 Task: Research Airbnb properties in Ujjain, India from 12th  December, 2023 to 15th December, 2023 for 3 adults. Place can be entire room with 2 bedrooms having 3 beds and 1 bathroom. Property type can be flat. Amenities needed are: washing machine.
Action: Mouse moved to (566, 62)
Screenshot: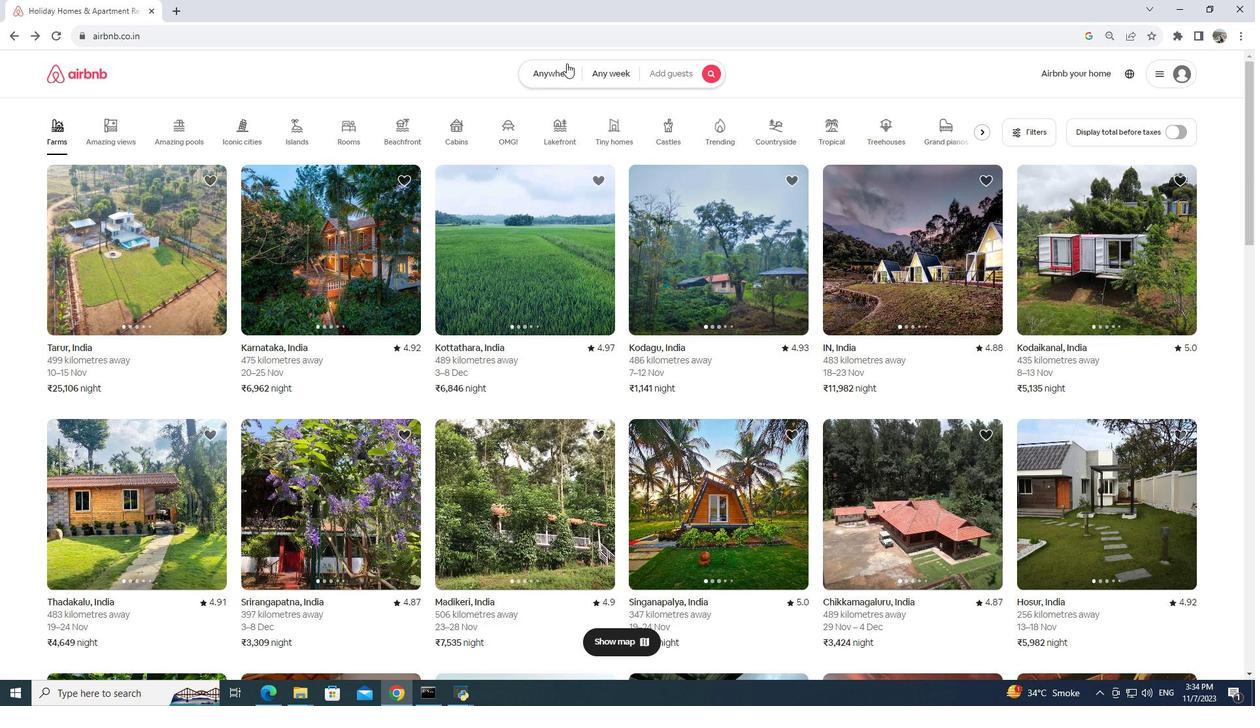 
Action: Mouse pressed left at (566, 62)
Screenshot: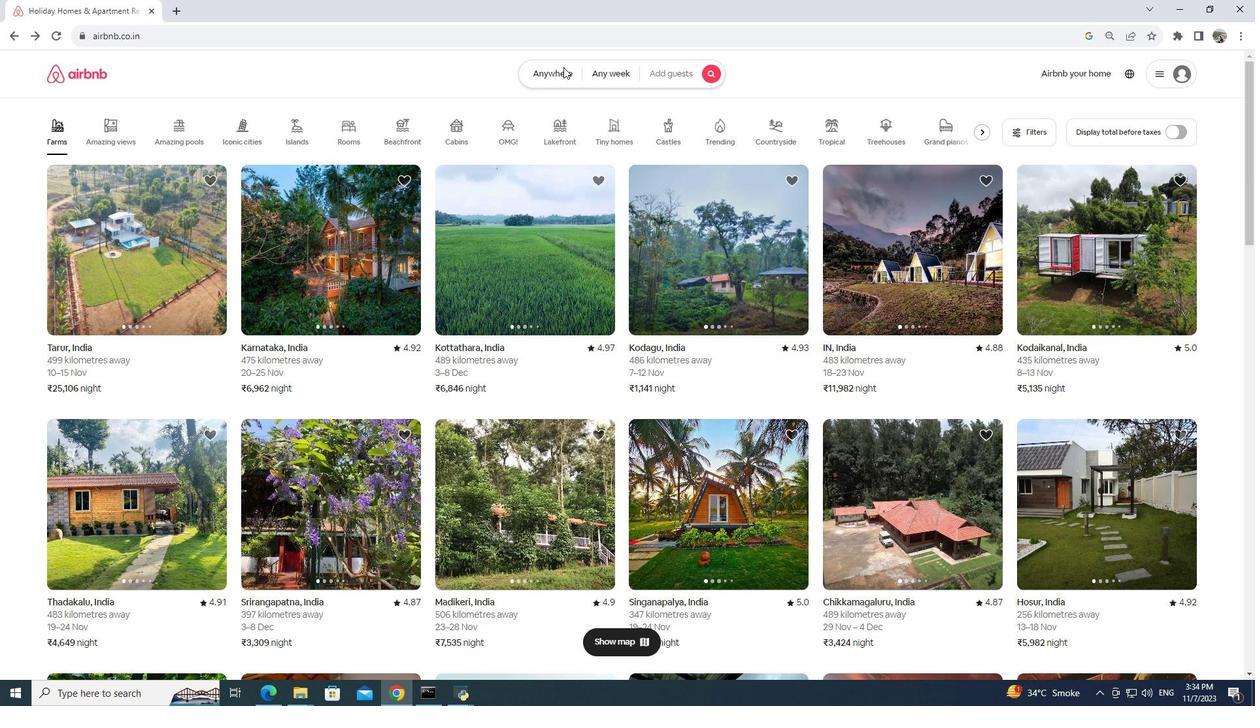 
Action: Mouse moved to (425, 124)
Screenshot: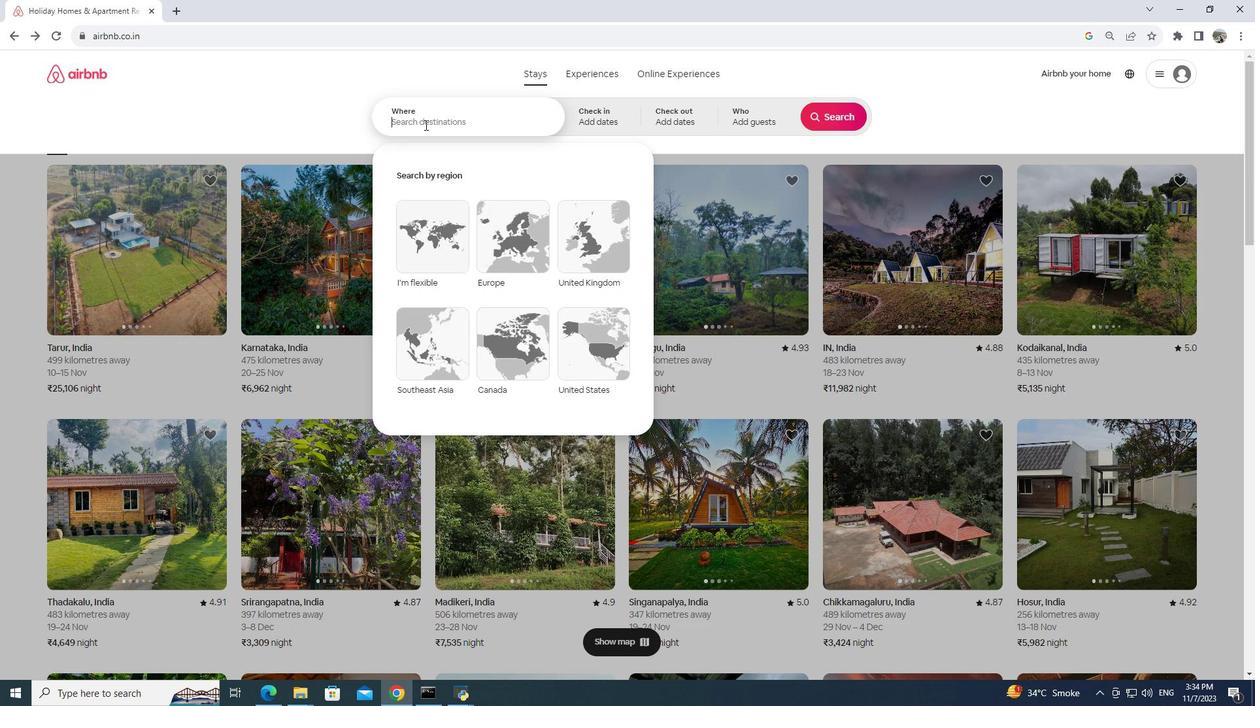 
Action: Mouse pressed left at (425, 124)
Screenshot: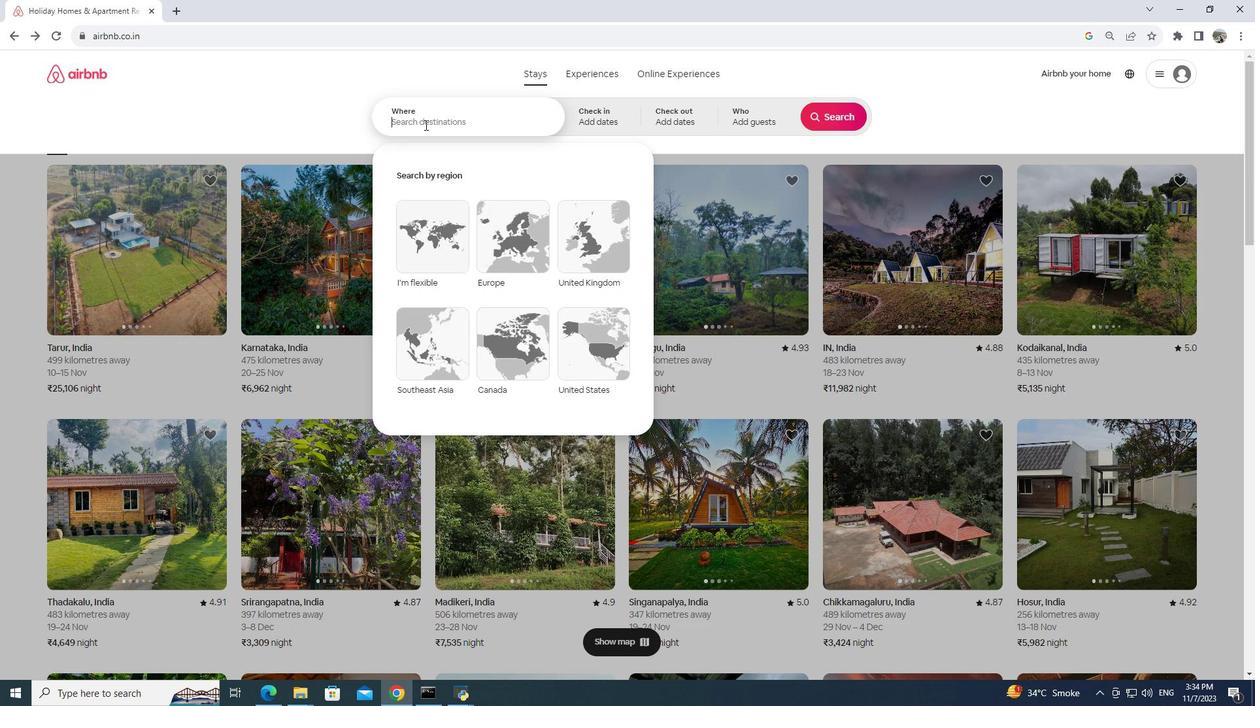 
Action: Key pressed ujjain,<Key.space>indian
Screenshot: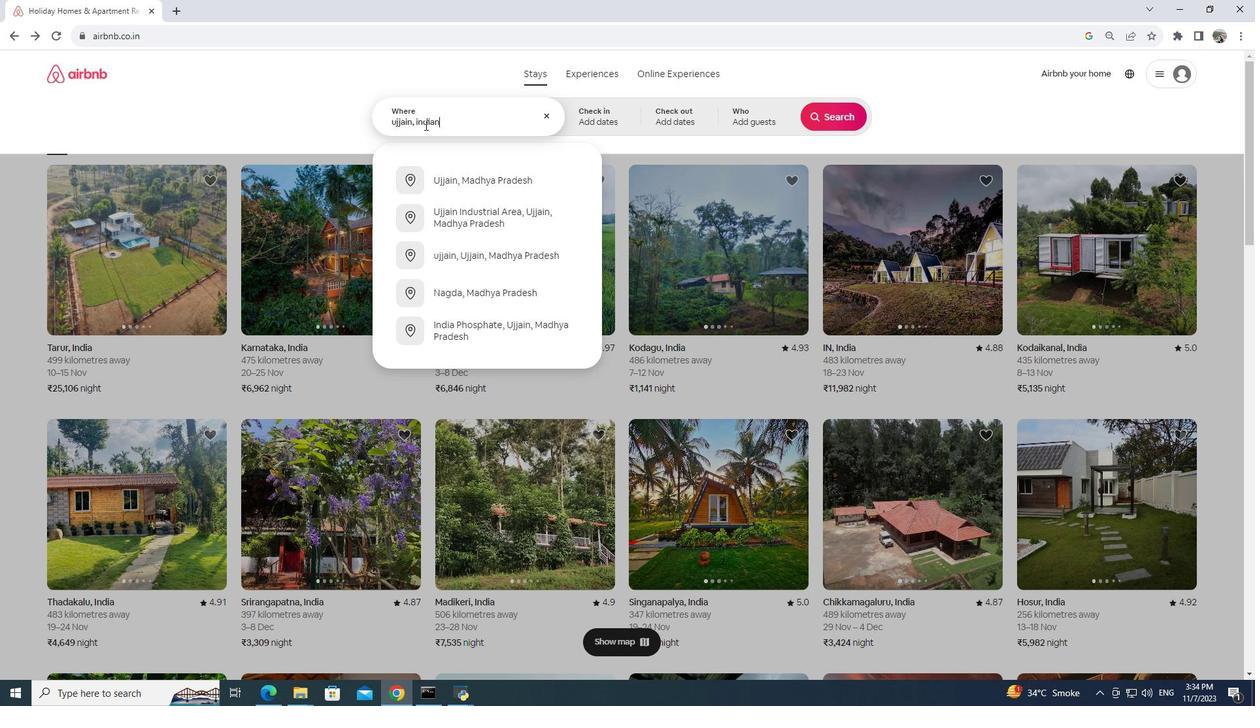 
Action: Mouse moved to (610, 129)
Screenshot: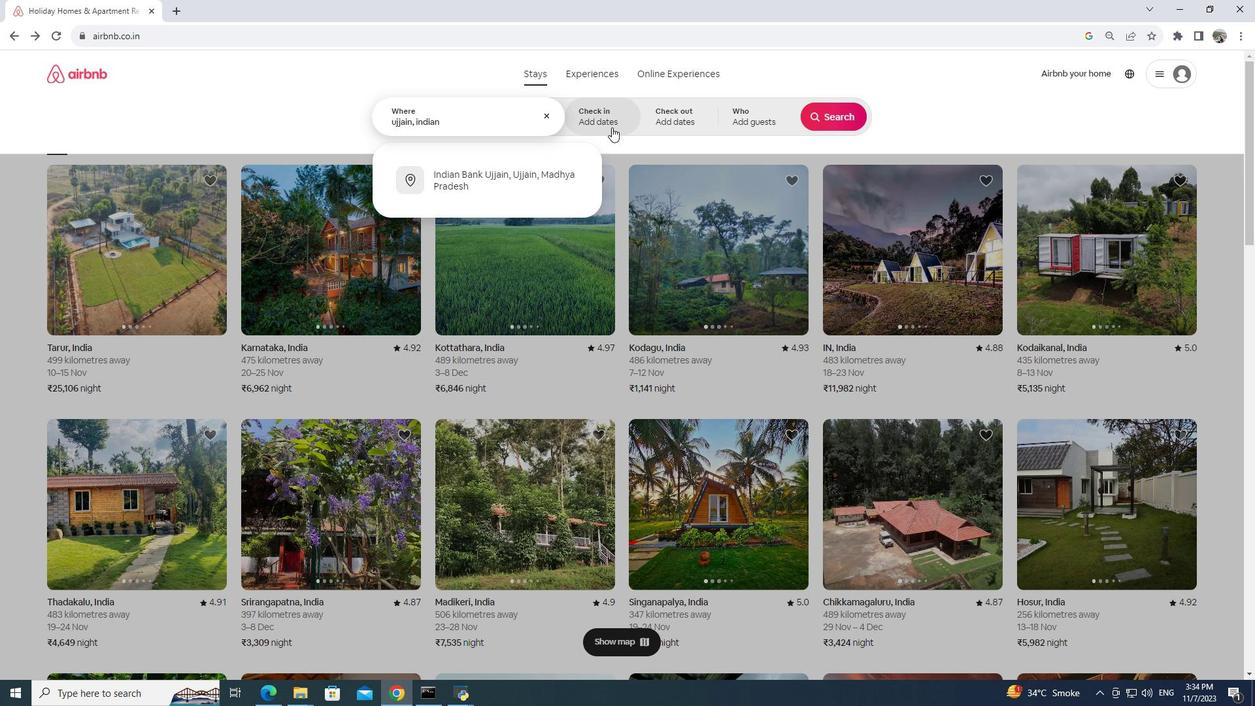 
Action: Mouse pressed left at (610, 129)
Screenshot: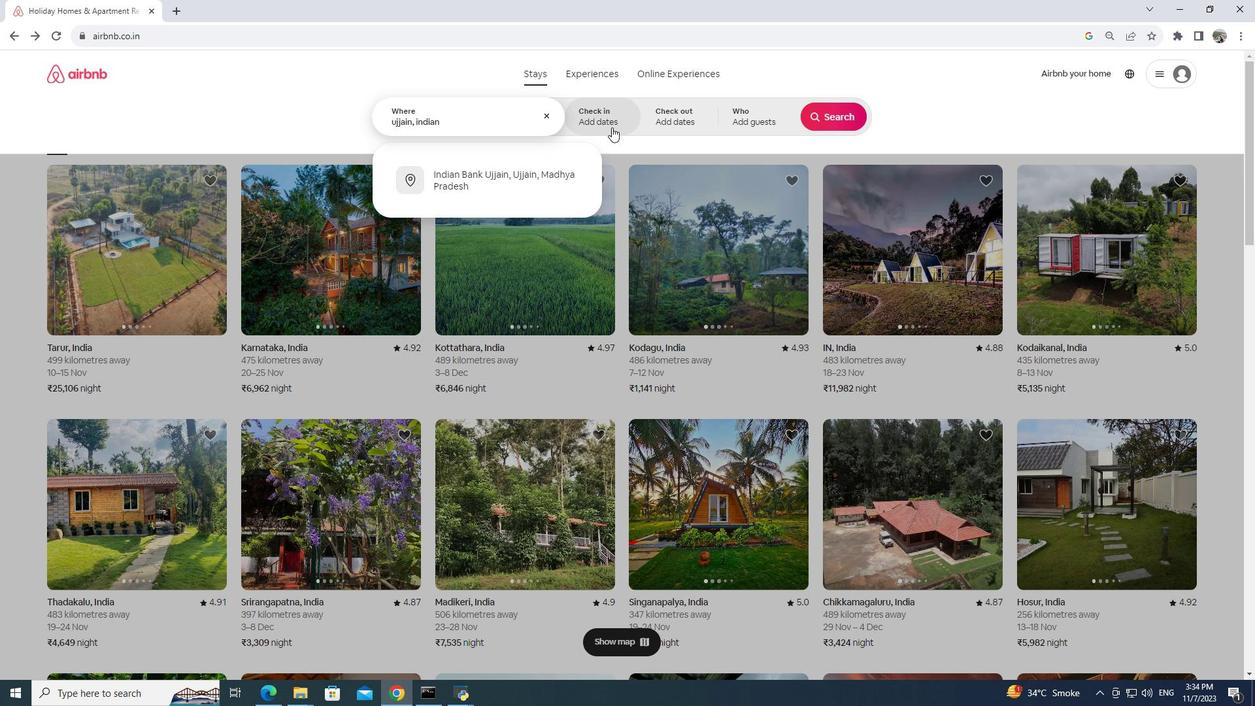 
Action: Mouse moved to (707, 320)
Screenshot: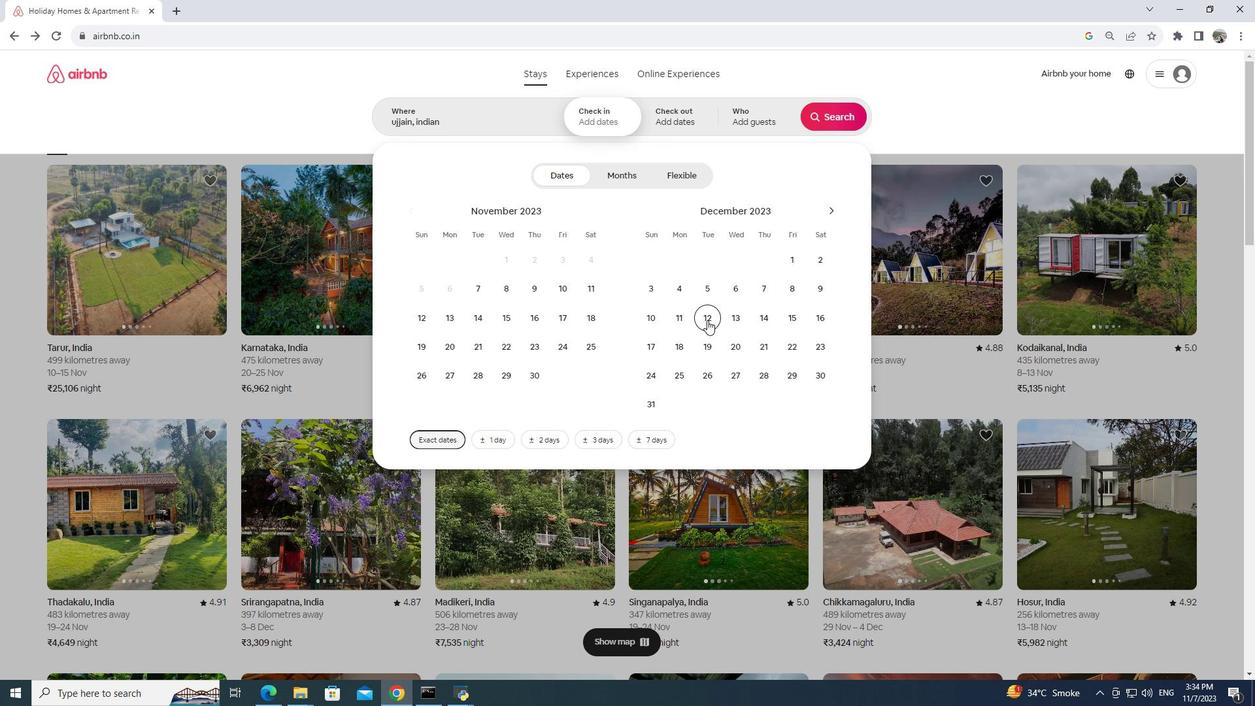 
Action: Mouse pressed left at (707, 320)
Screenshot: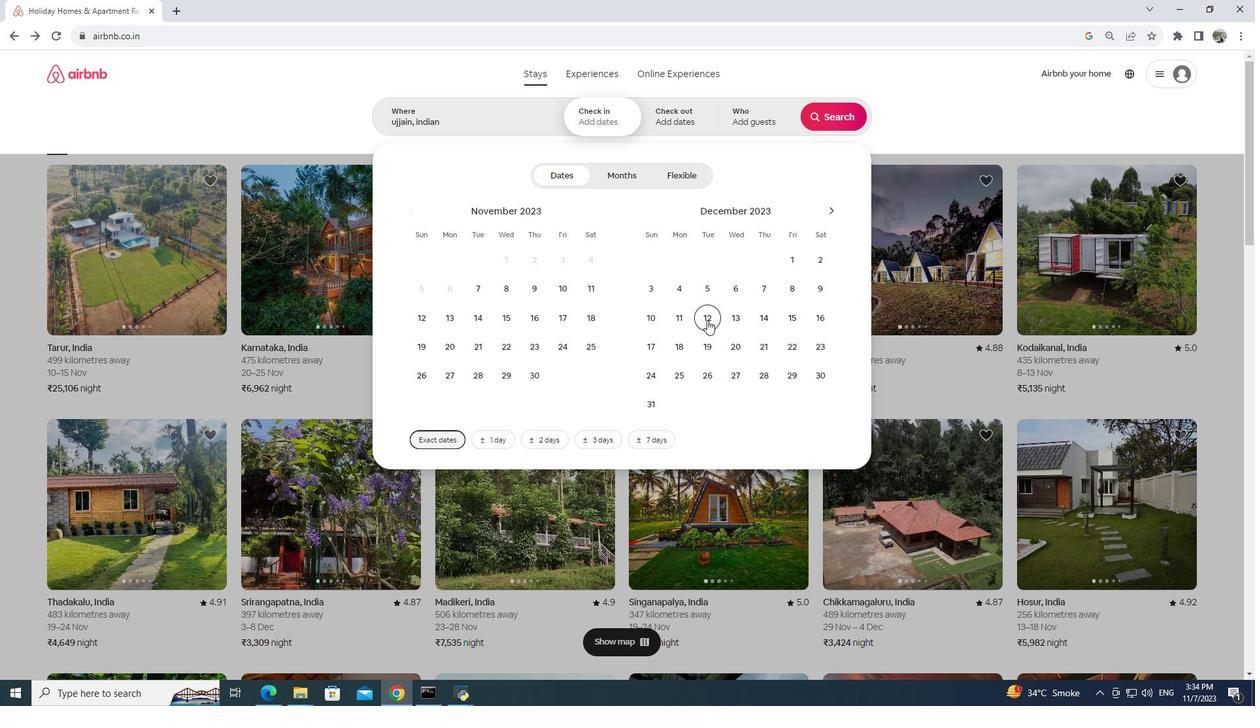 
Action: Mouse moved to (793, 315)
Screenshot: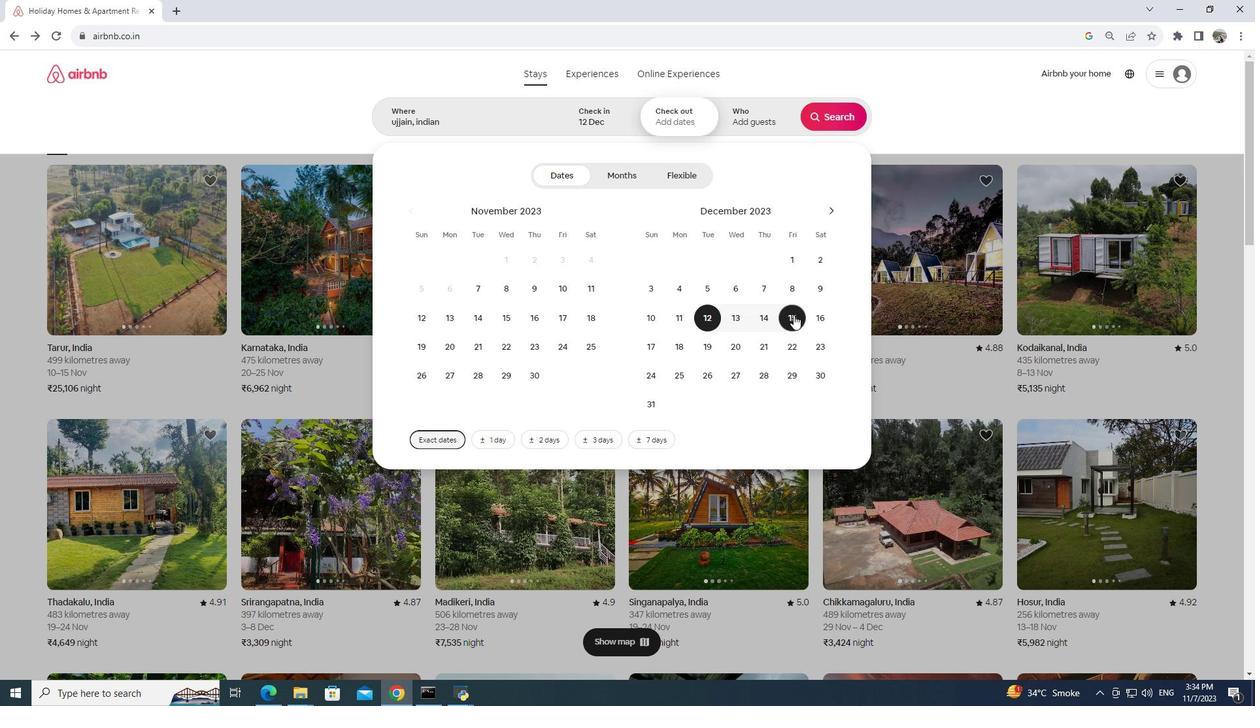 
Action: Mouse pressed left at (793, 315)
Screenshot: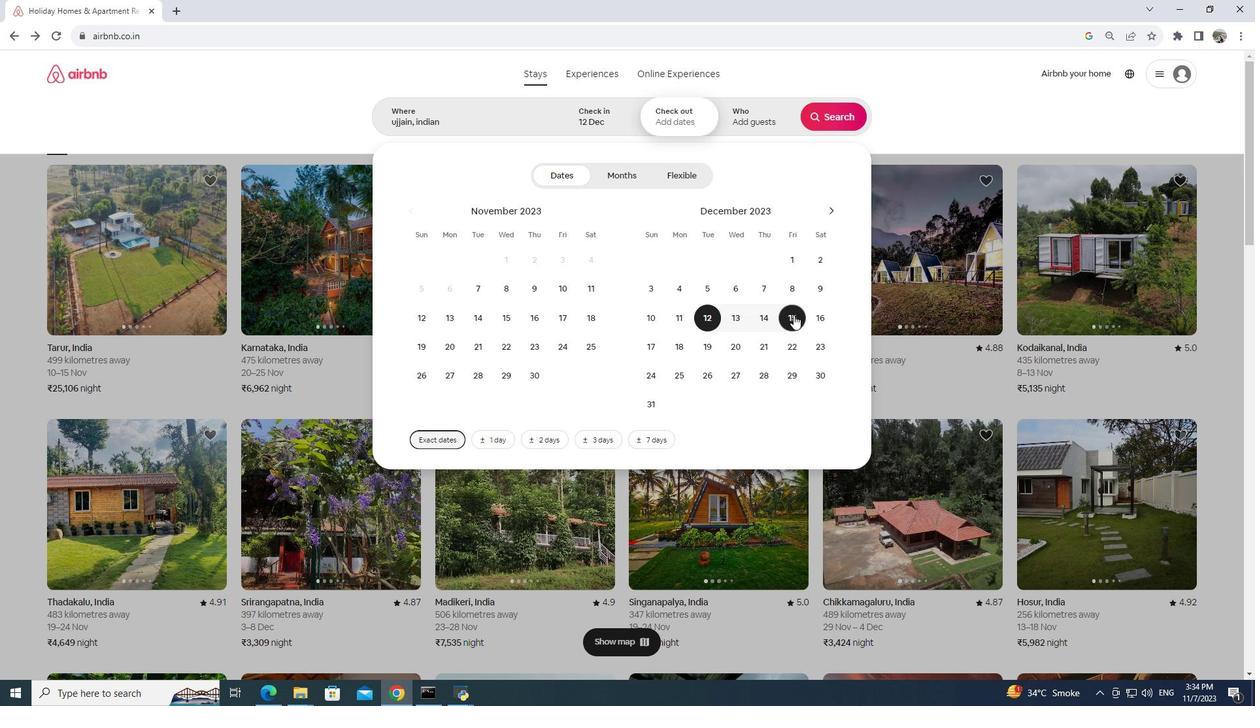 
Action: Mouse moved to (765, 116)
Screenshot: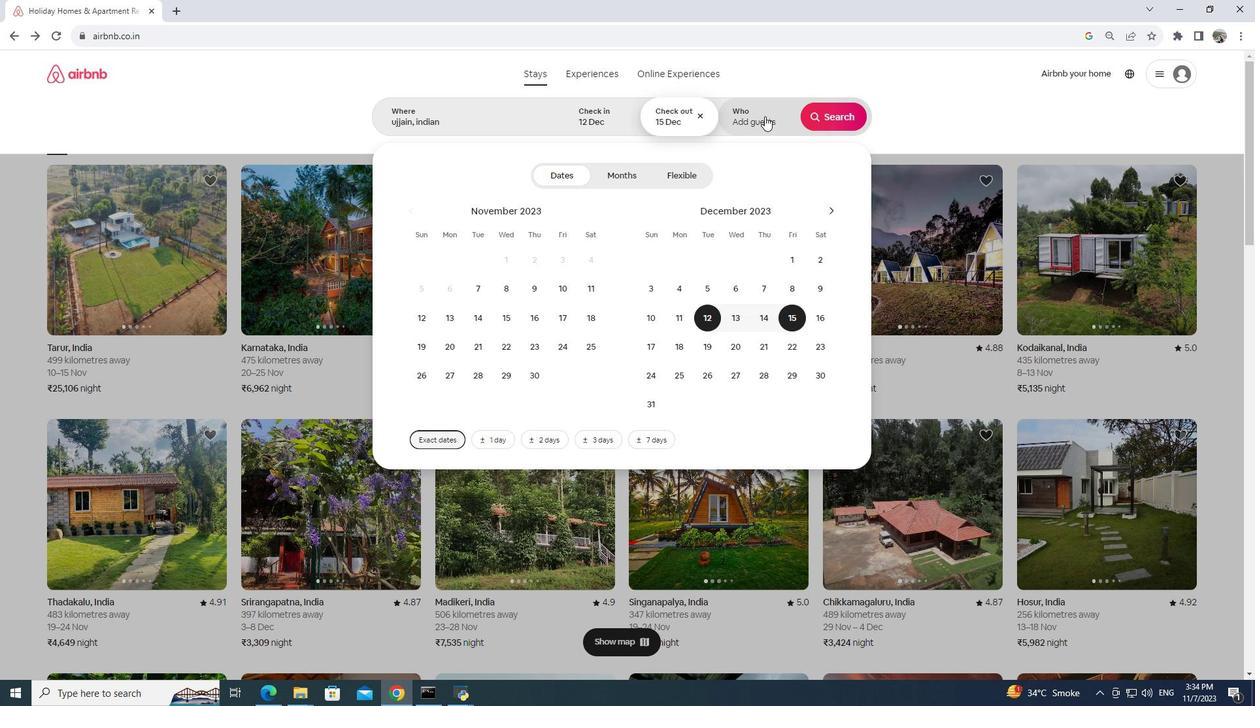 
Action: Mouse pressed left at (765, 116)
Screenshot: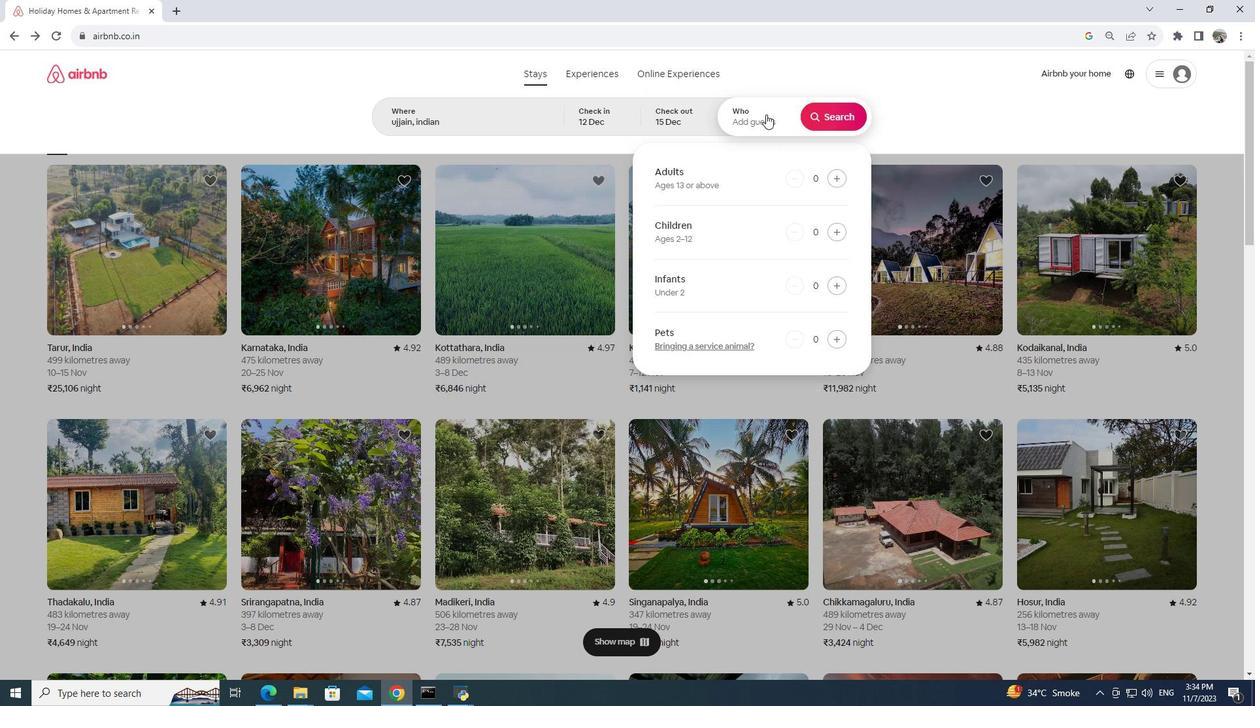
Action: Mouse moved to (839, 179)
Screenshot: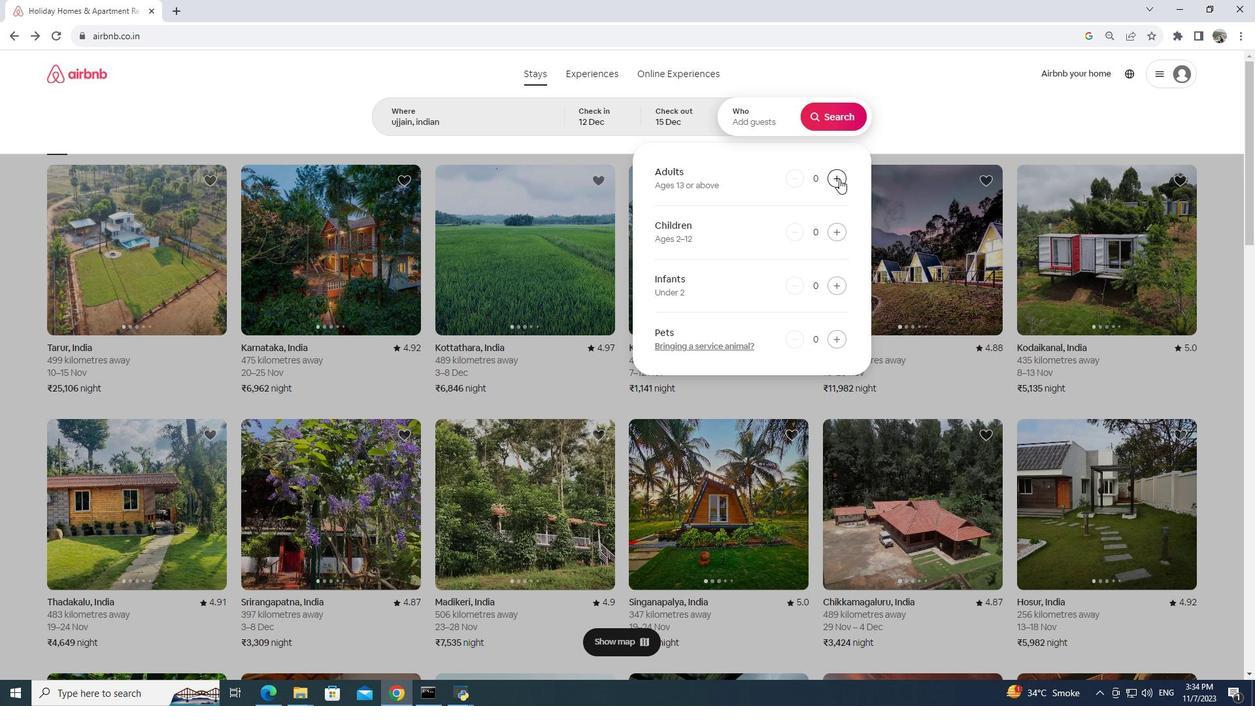 
Action: Mouse pressed left at (839, 179)
Screenshot: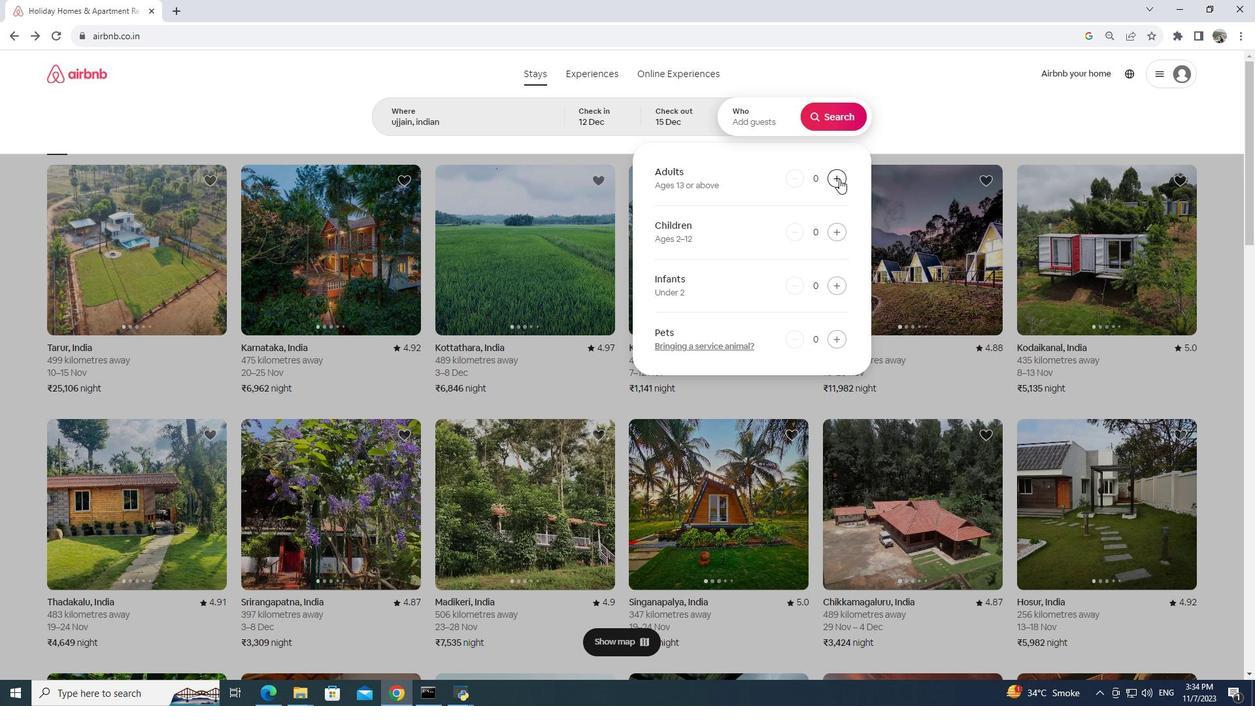 
Action: Mouse pressed left at (839, 179)
Screenshot: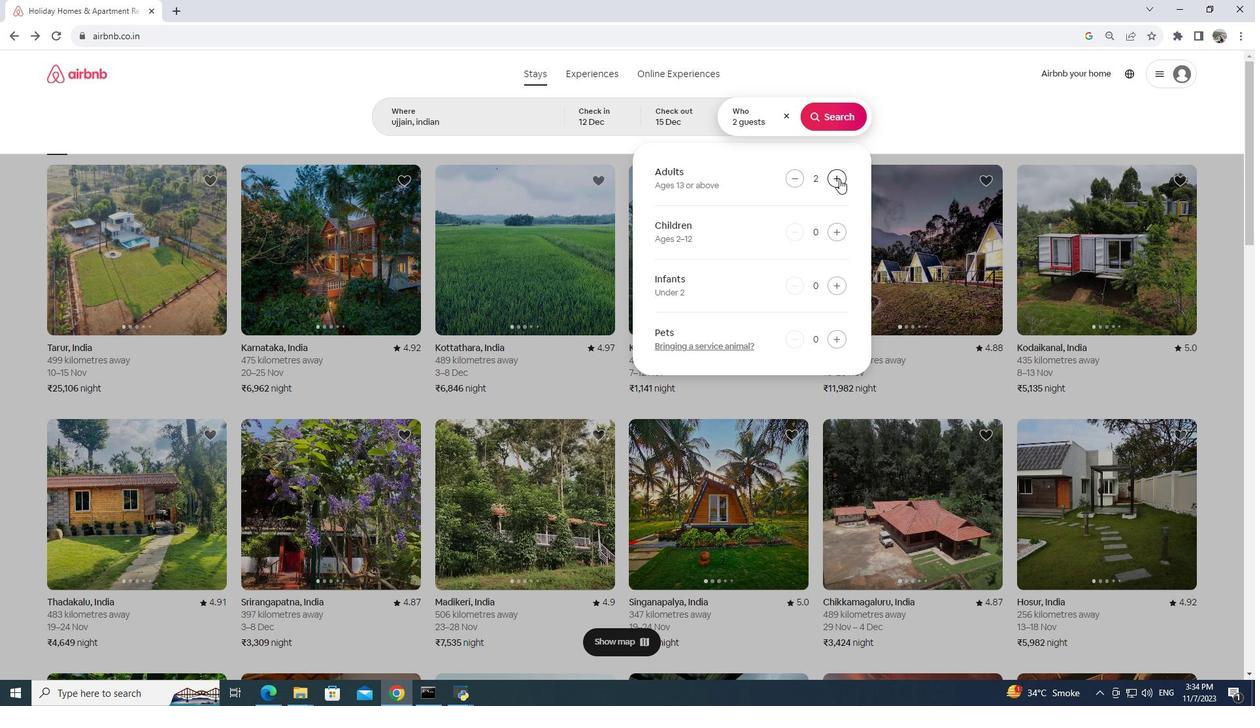 
Action: Mouse pressed left at (839, 179)
Screenshot: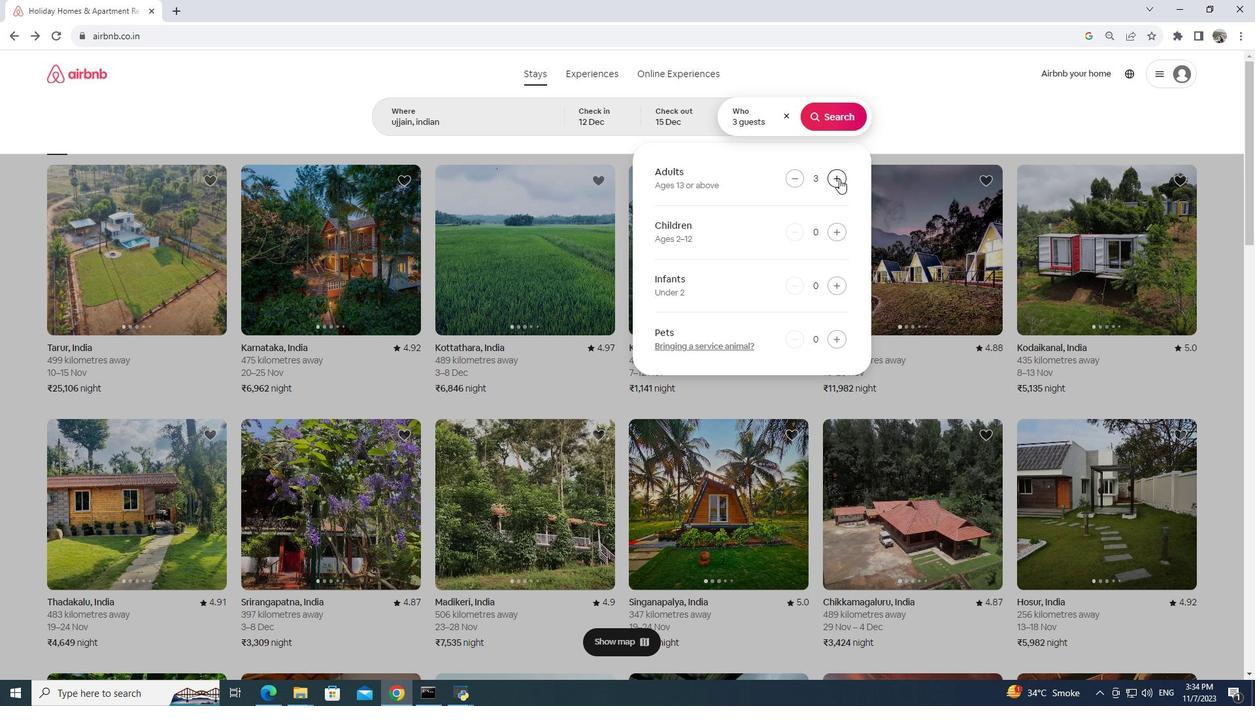 
Action: Mouse moved to (826, 102)
Screenshot: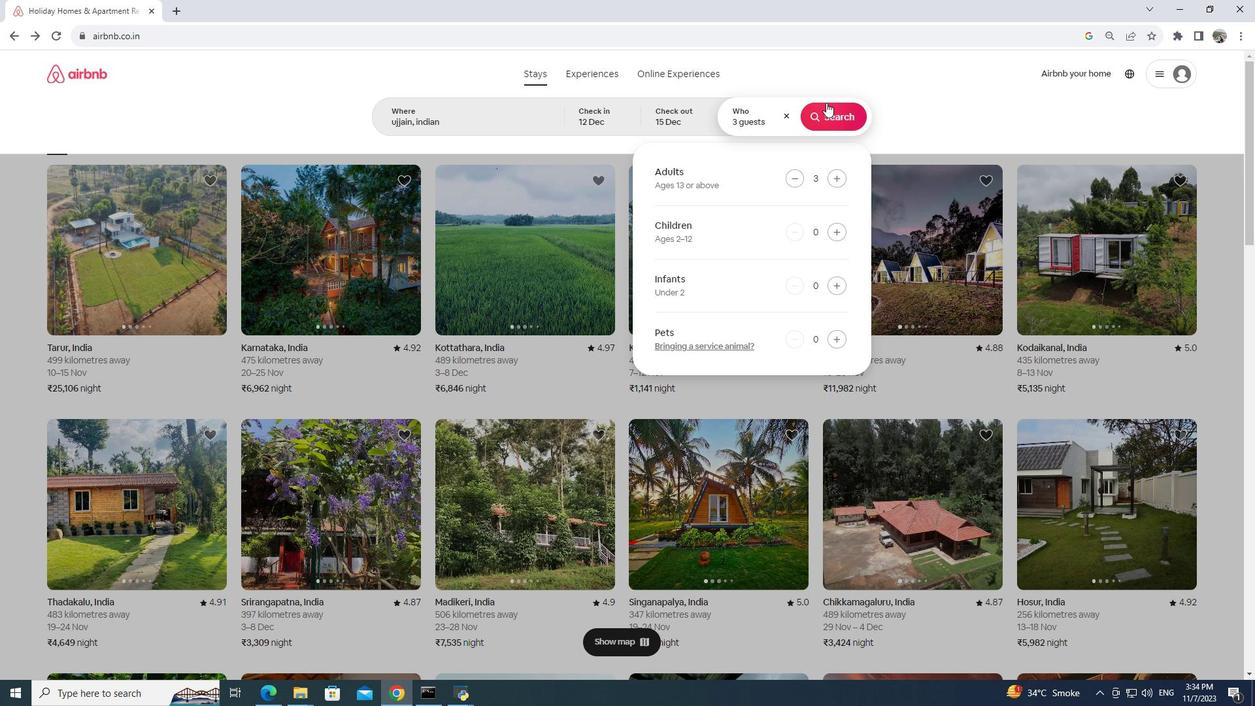
Action: Mouse pressed left at (826, 102)
Screenshot: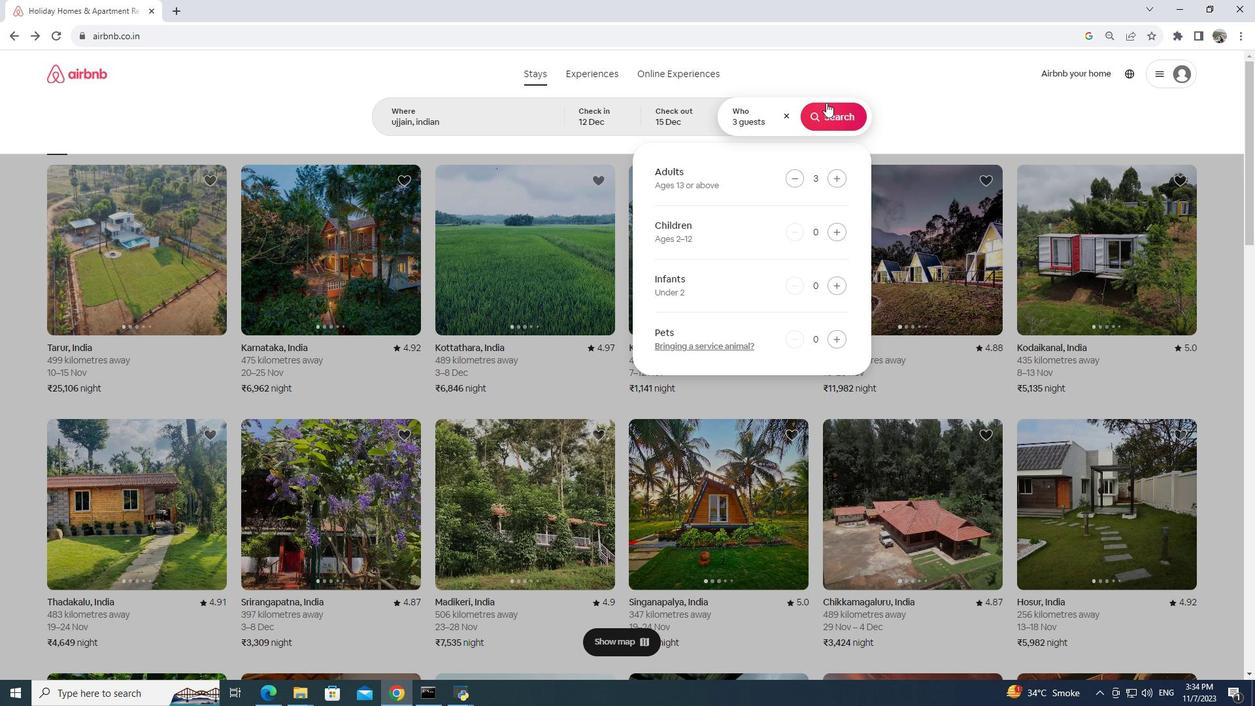 
Action: Mouse moved to (1075, 120)
Screenshot: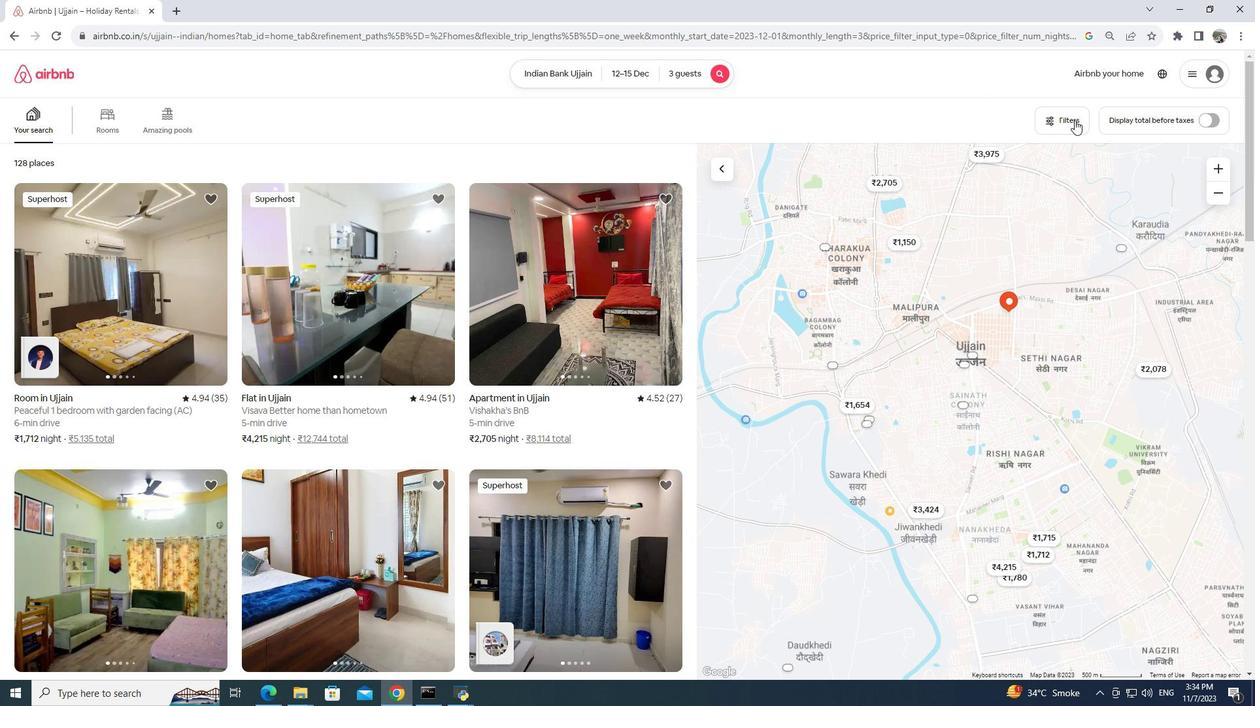 
Action: Mouse pressed left at (1075, 120)
Screenshot: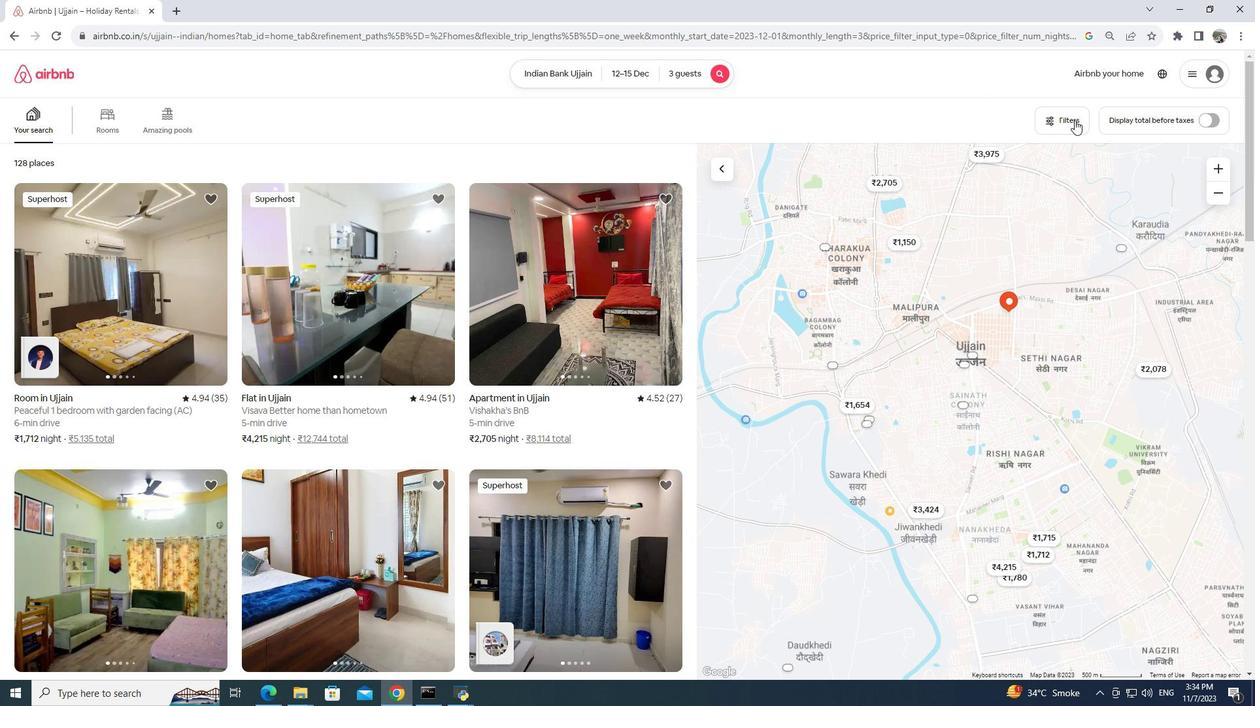 
Action: Mouse moved to (525, 494)
Screenshot: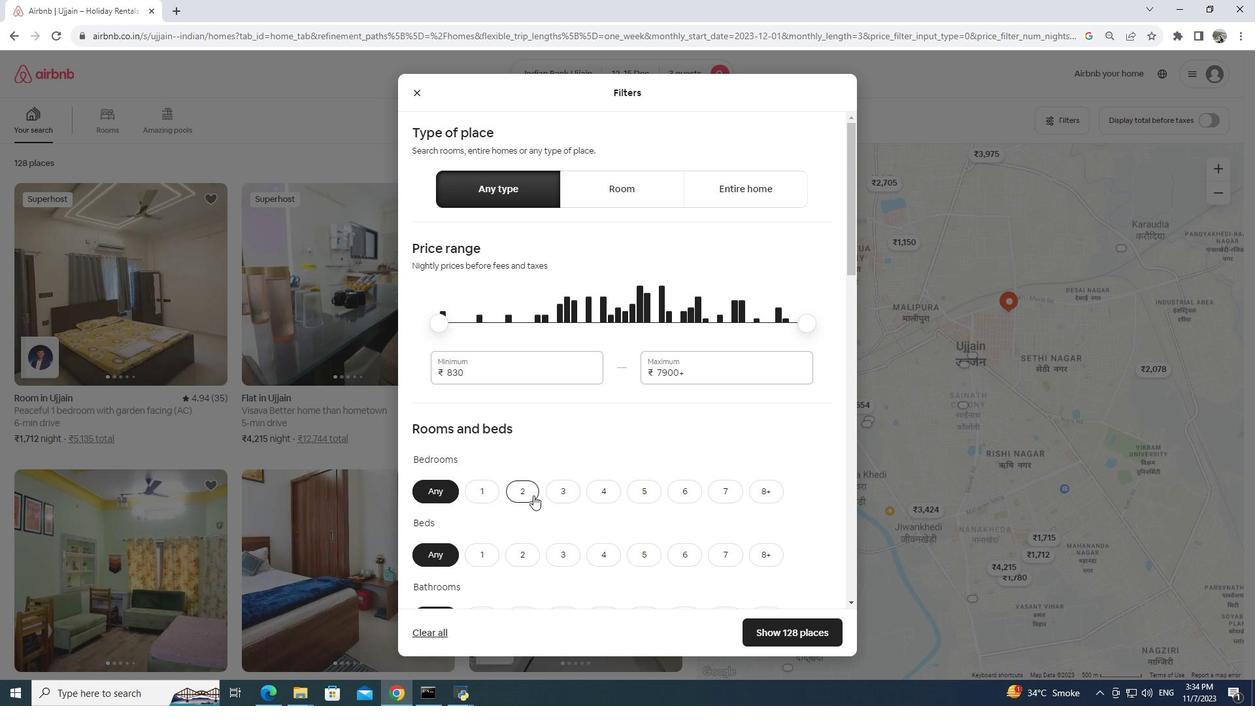 
Action: Mouse pressed left at (525, 494)
Screenshot: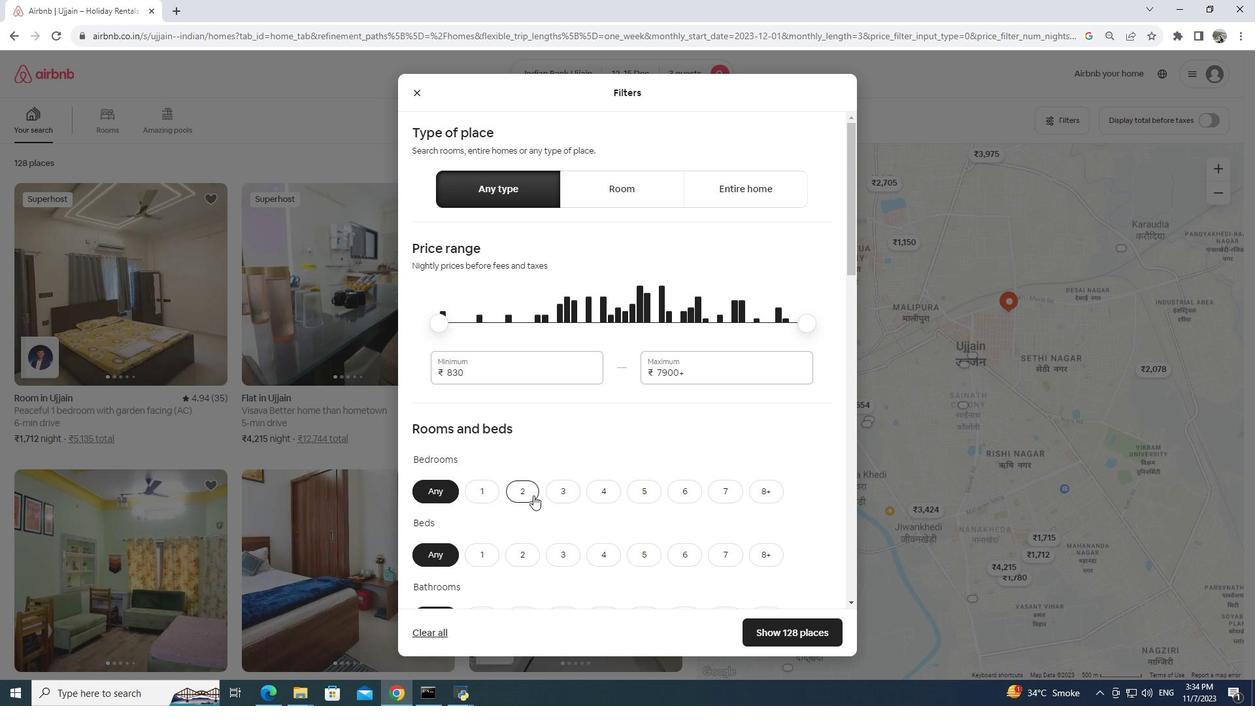 
Action: Mouse moved to (568, 557)
Screenshot: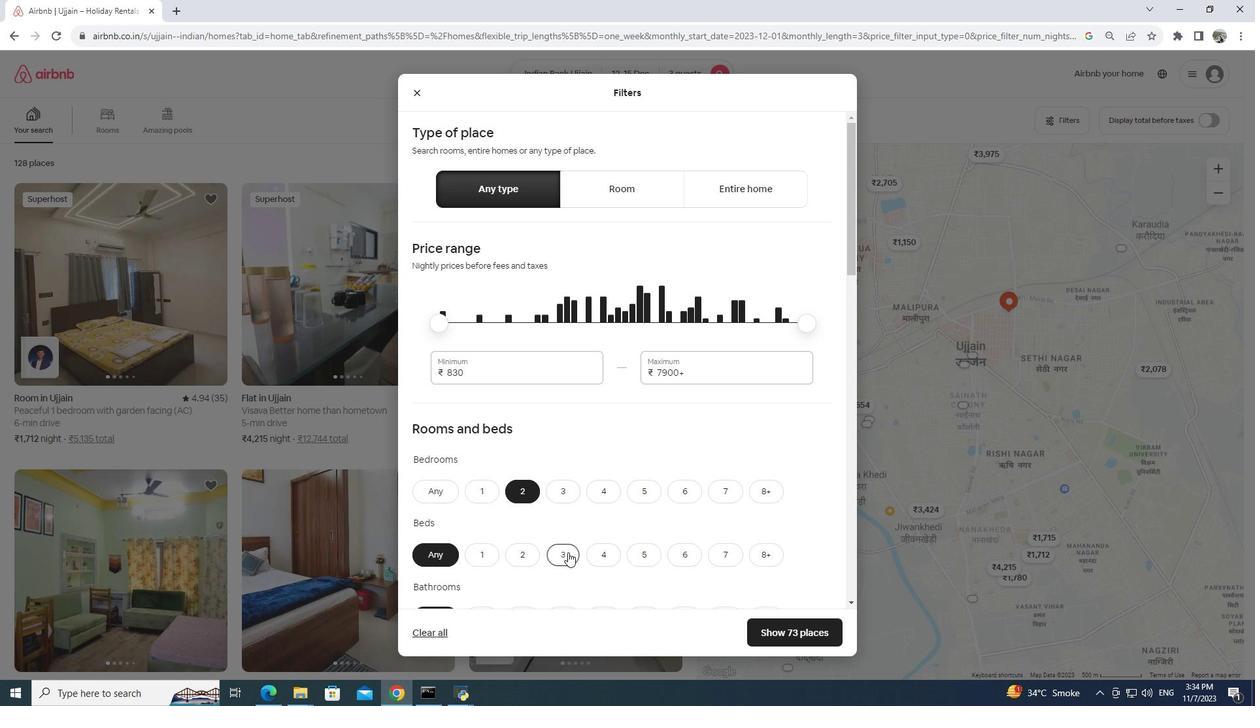 
Action: Mouse pressed left at (568, 557)
Screenshot: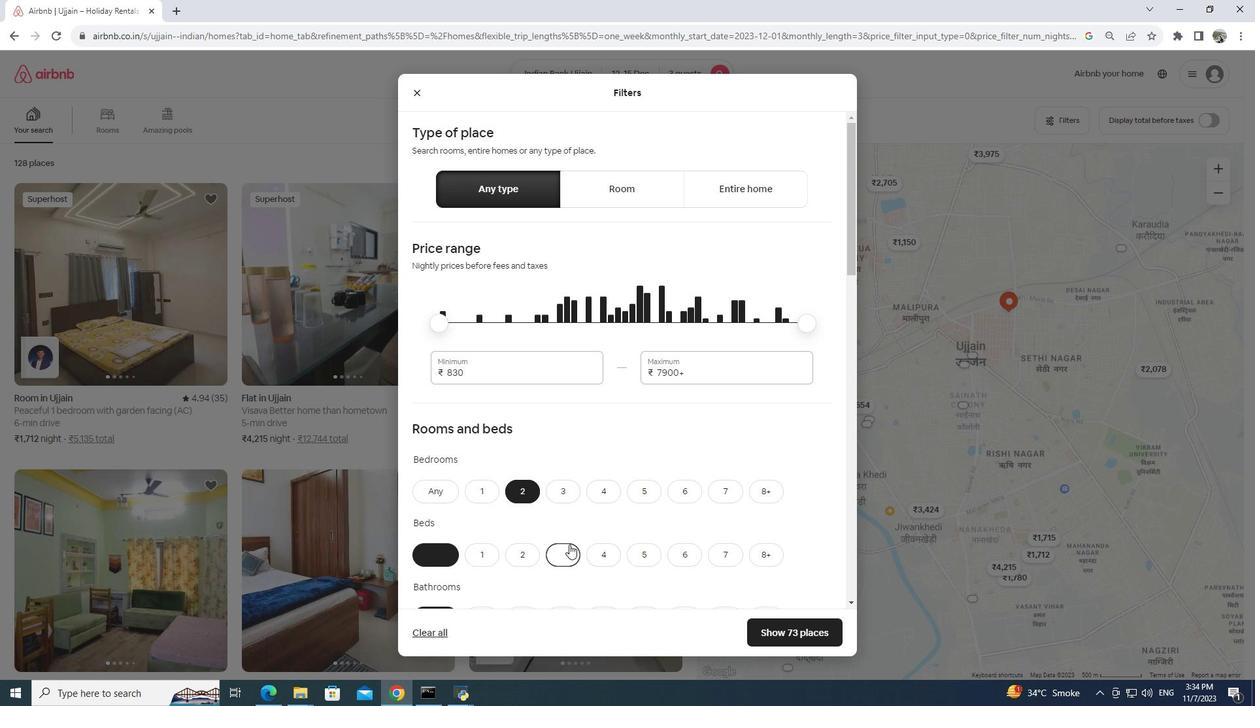 
Action: Mouse moved to (590, 487)
Screenshot: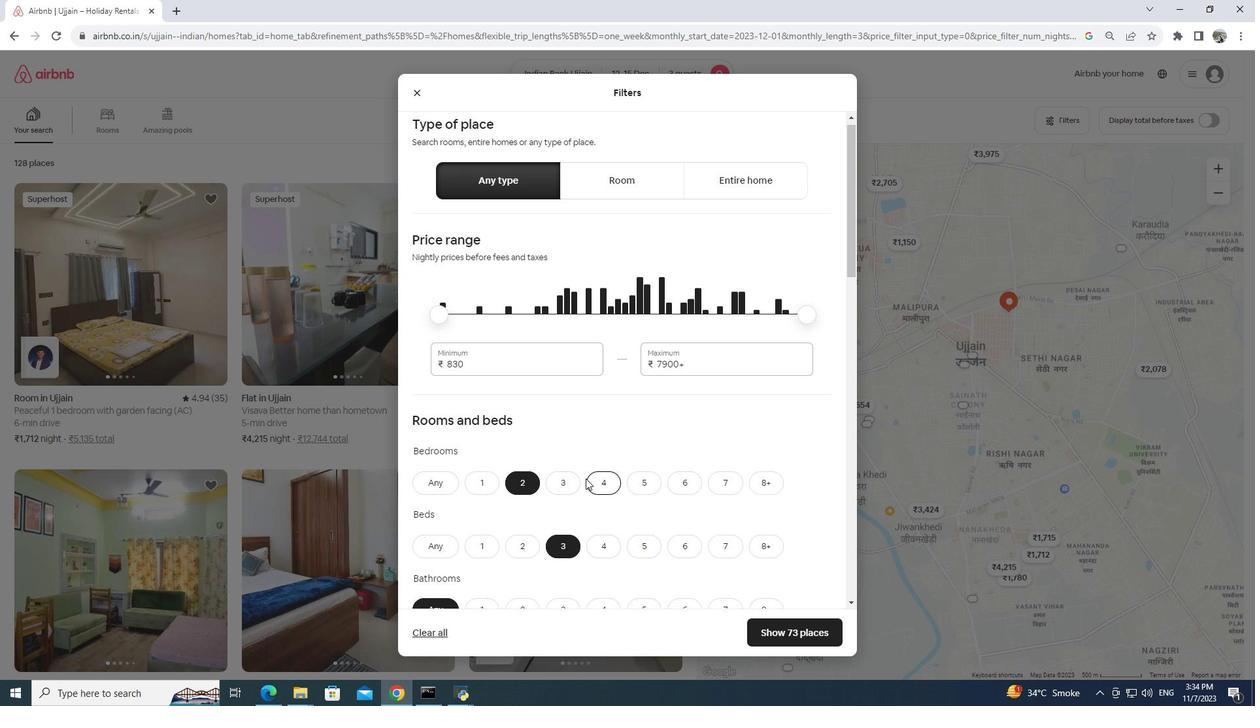 
Action: Mouse scrolled (590, 486) with delta (0, 0)
Screenshot: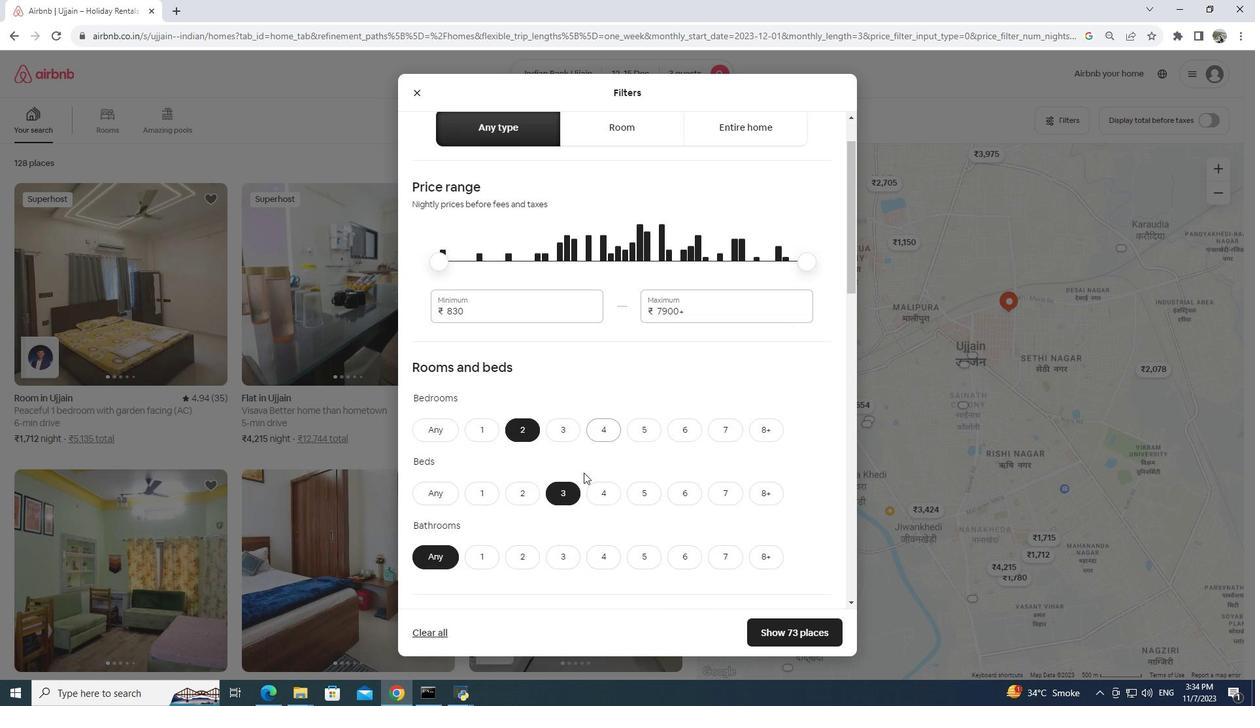 
Action: Mouse moved to (590, 487)
Screenshot: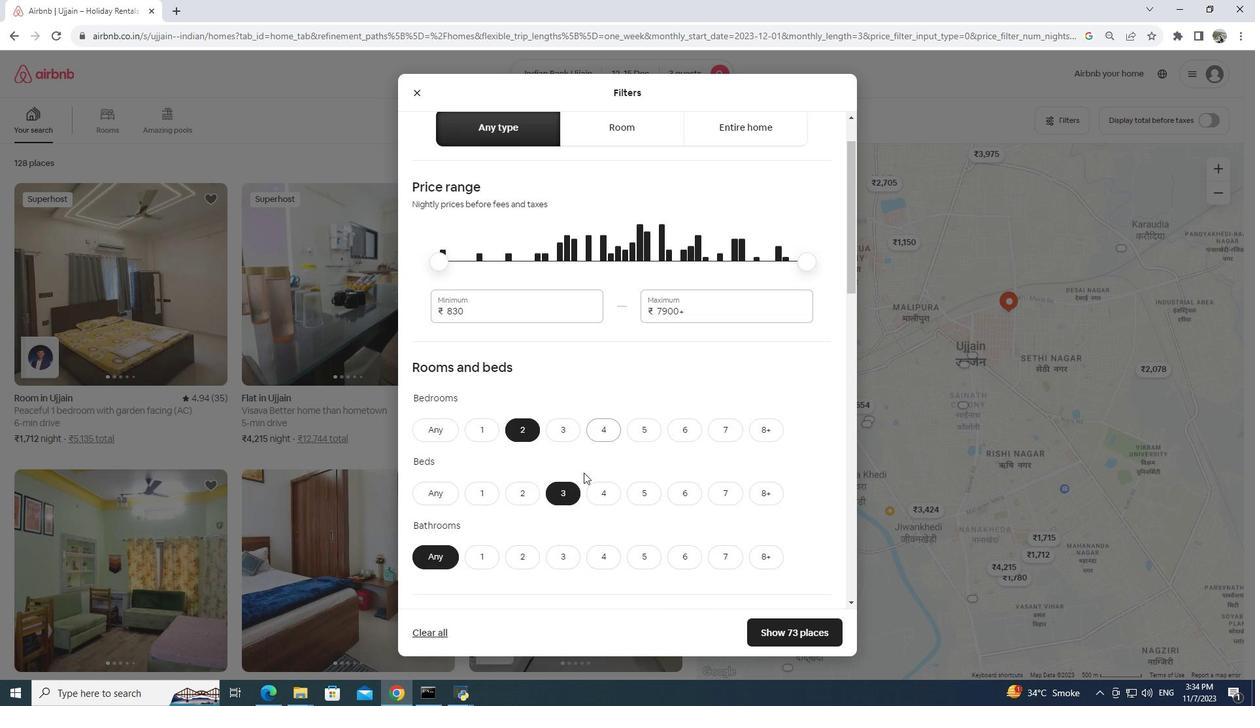 
Action: Mouse scrolled (590, 486) with delta (0, 0)
Screenshot: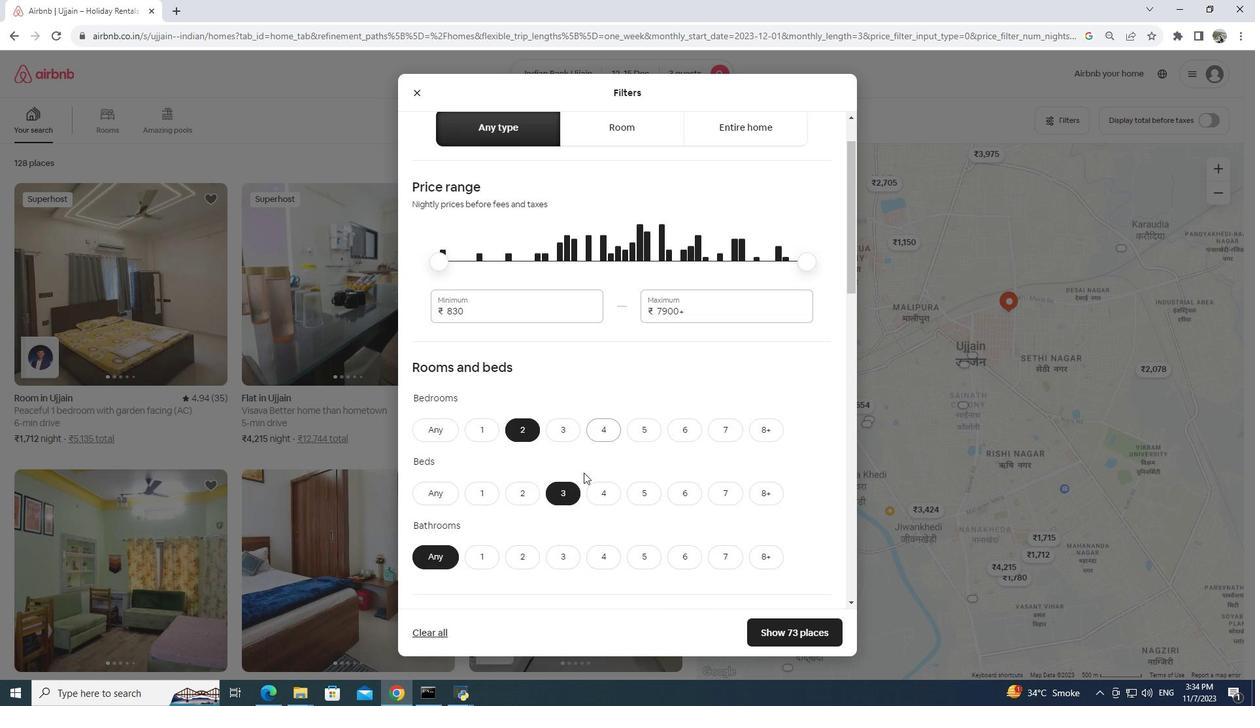 
Action: Mouse moved to (483, 481)
Screenshot: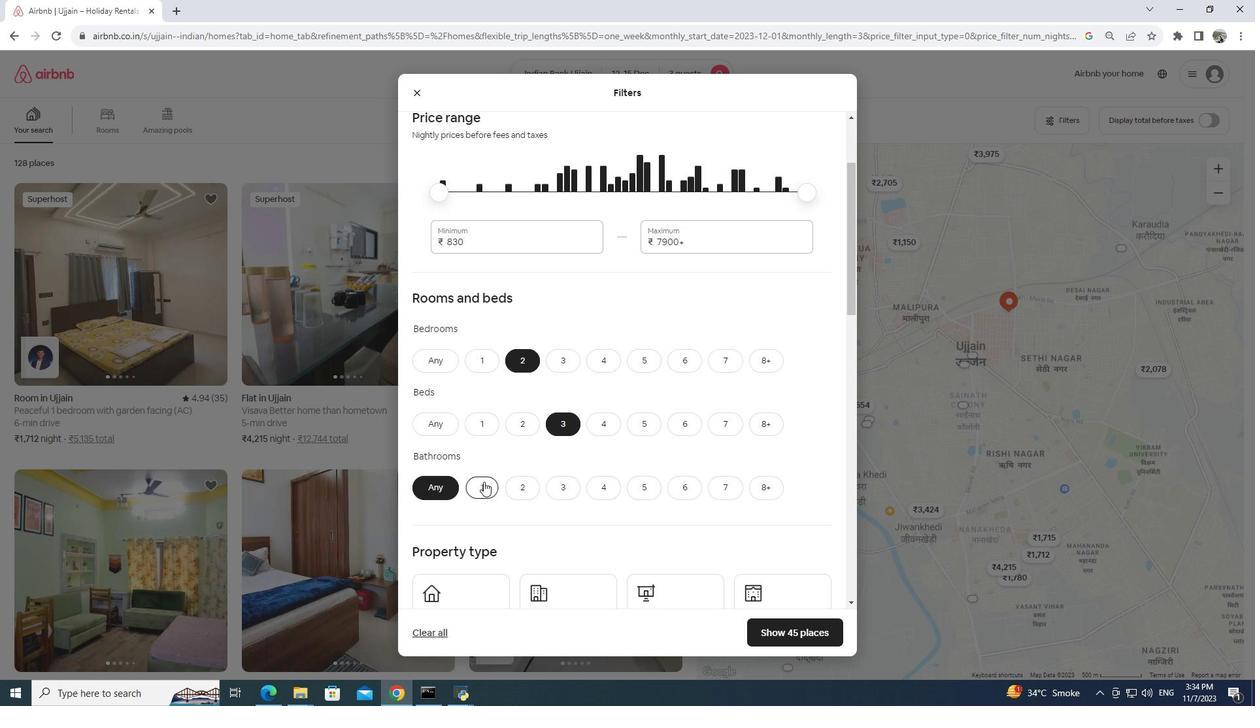 
Action: Mouse pressed left at (483, 481)
Screenshot: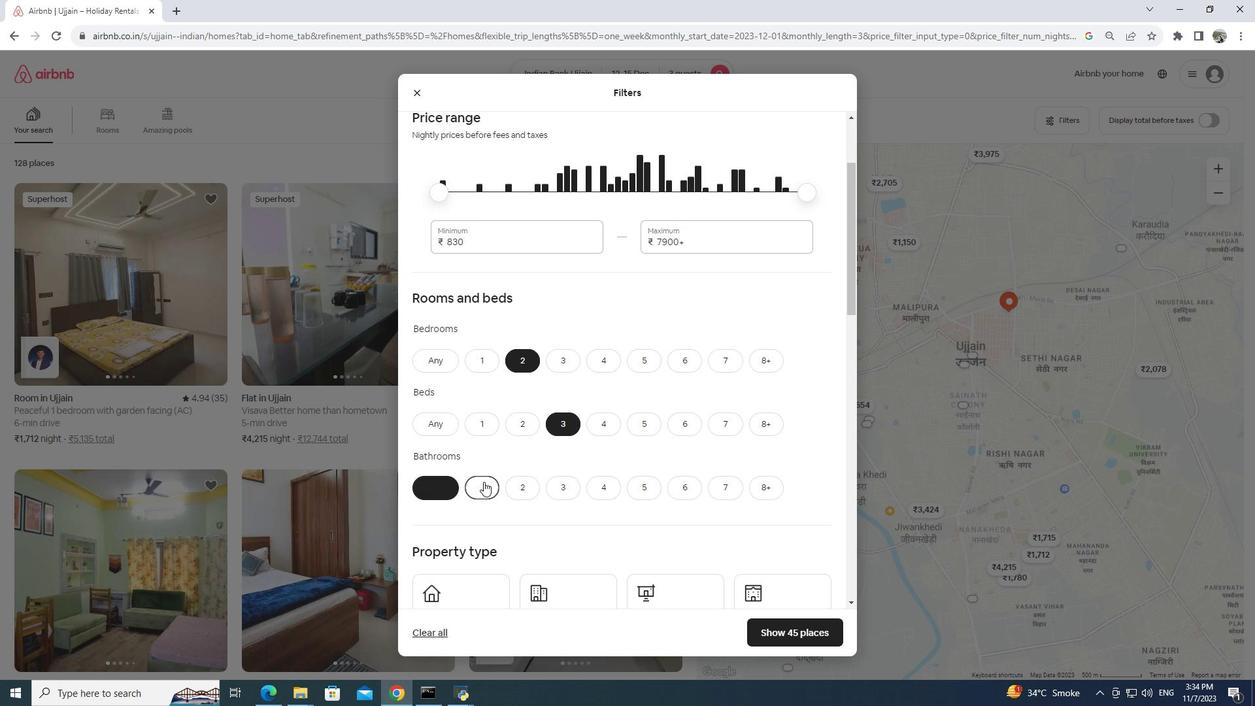 
Action: Mouse moved to (521, 491)
Screenshot: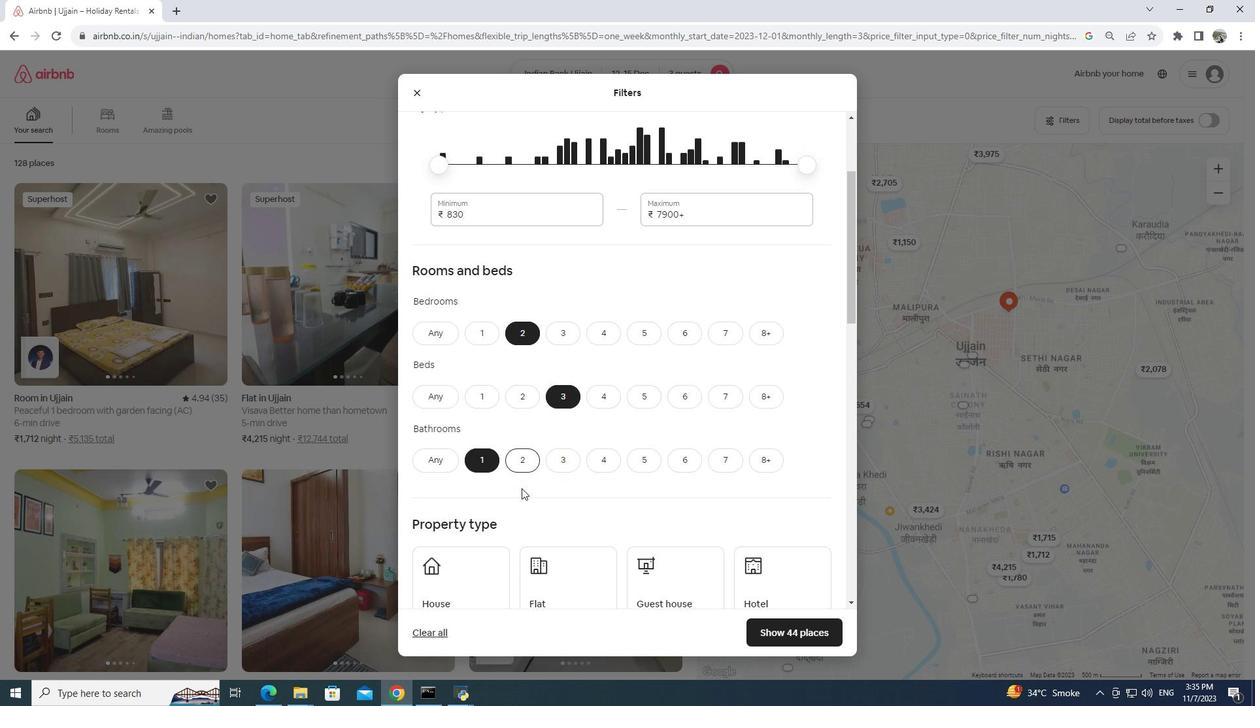 
Action: Mouse scrolled (521, 490) with delta (0, 0)
Screenshot: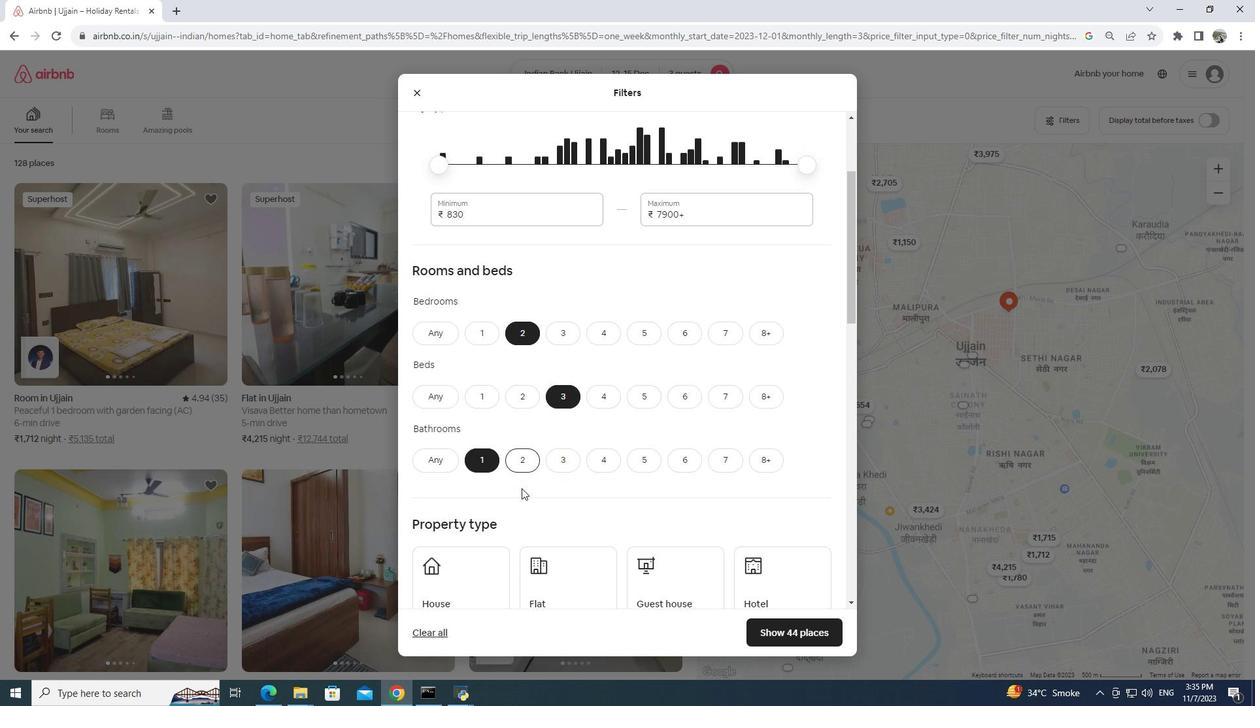 
Action: Mouse scrolled (521, 490) with delta (0, 0)
Screenshot: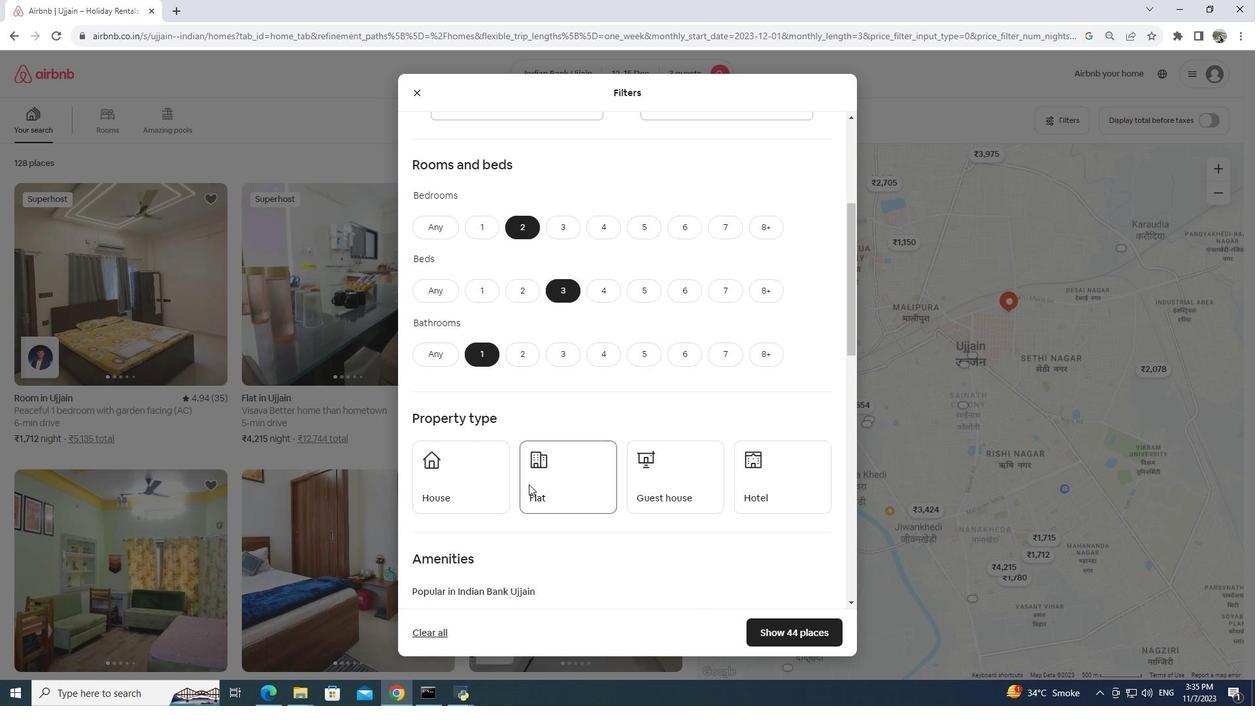 
Action: Mouse moved to (521, 489)
Screenshot: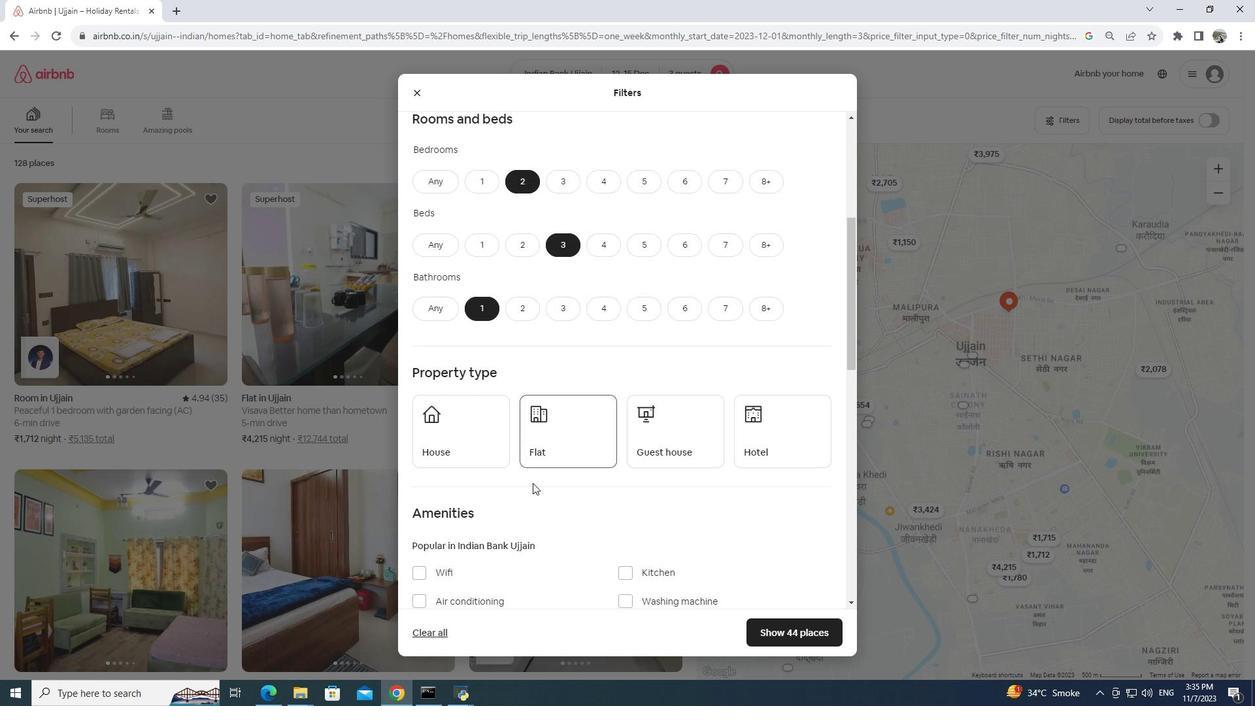 
Action: Mouse scrolled (521, 489) with delta (0, 0)
Screenshot: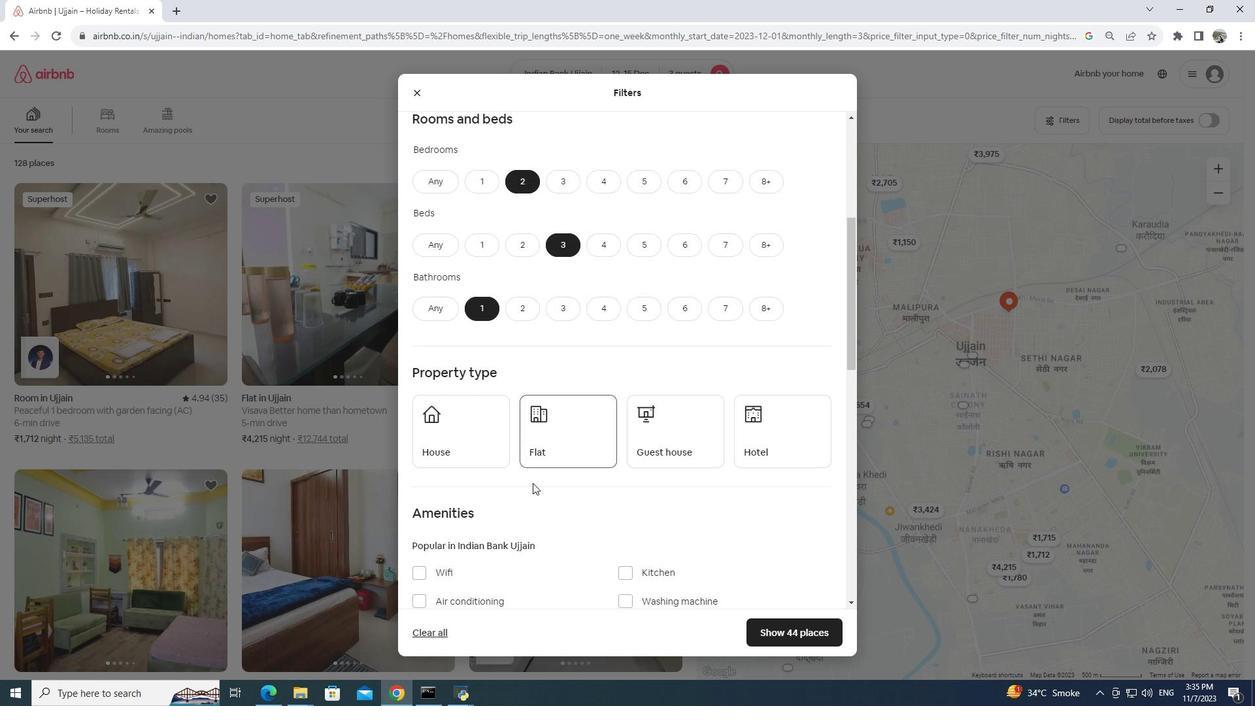 
Action: Mouse moved to (561, 421)
Screenshot: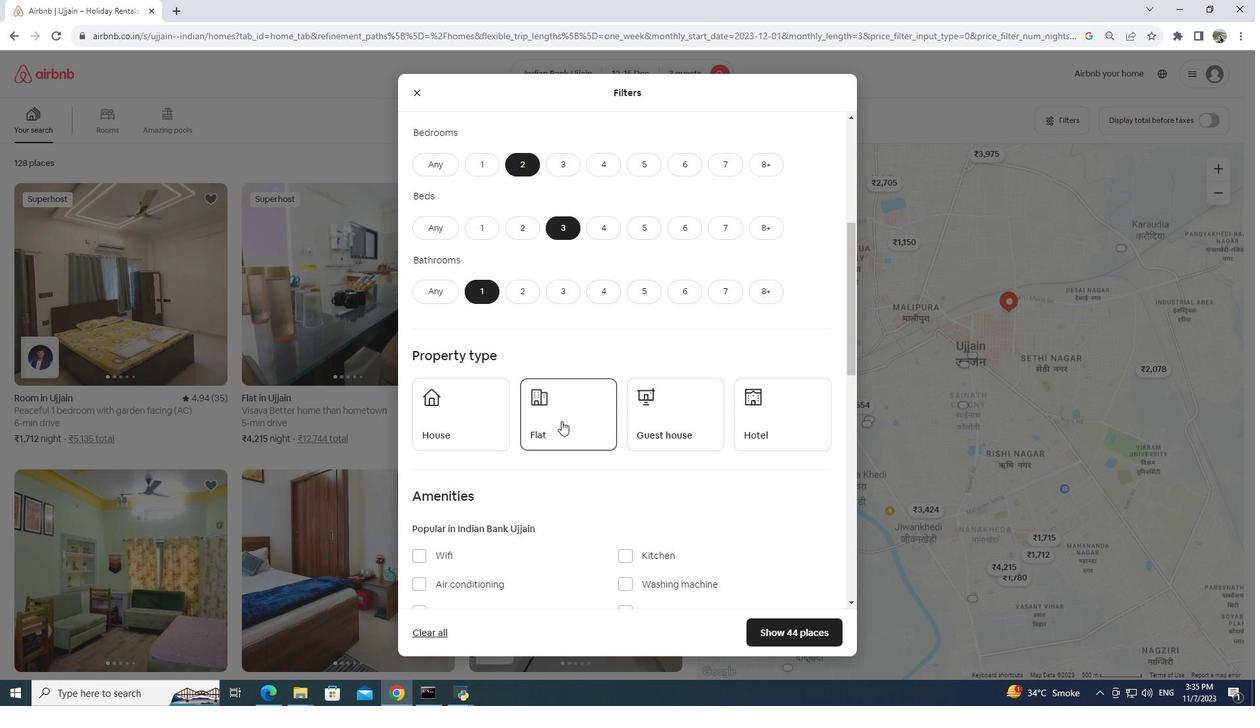 
Action: Mouse pressed left at (561, 421)
Screenshot: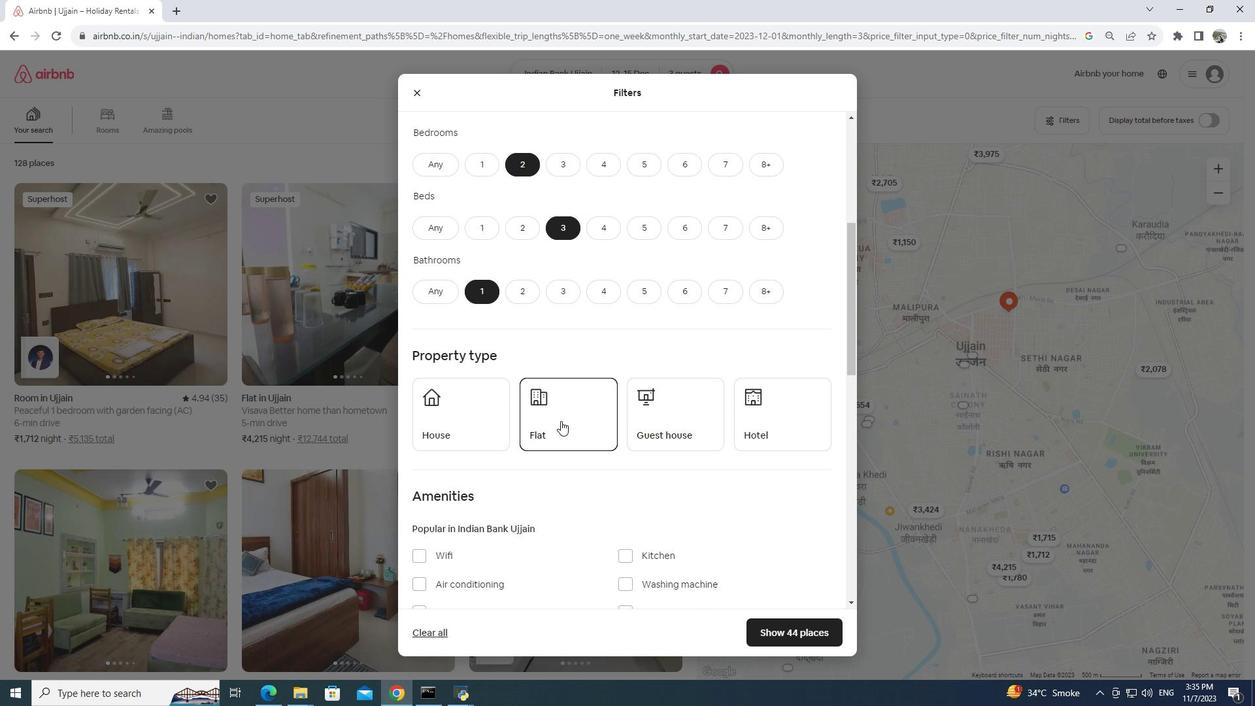 
Action: Mouse moved to (561, 426)
Screenshot: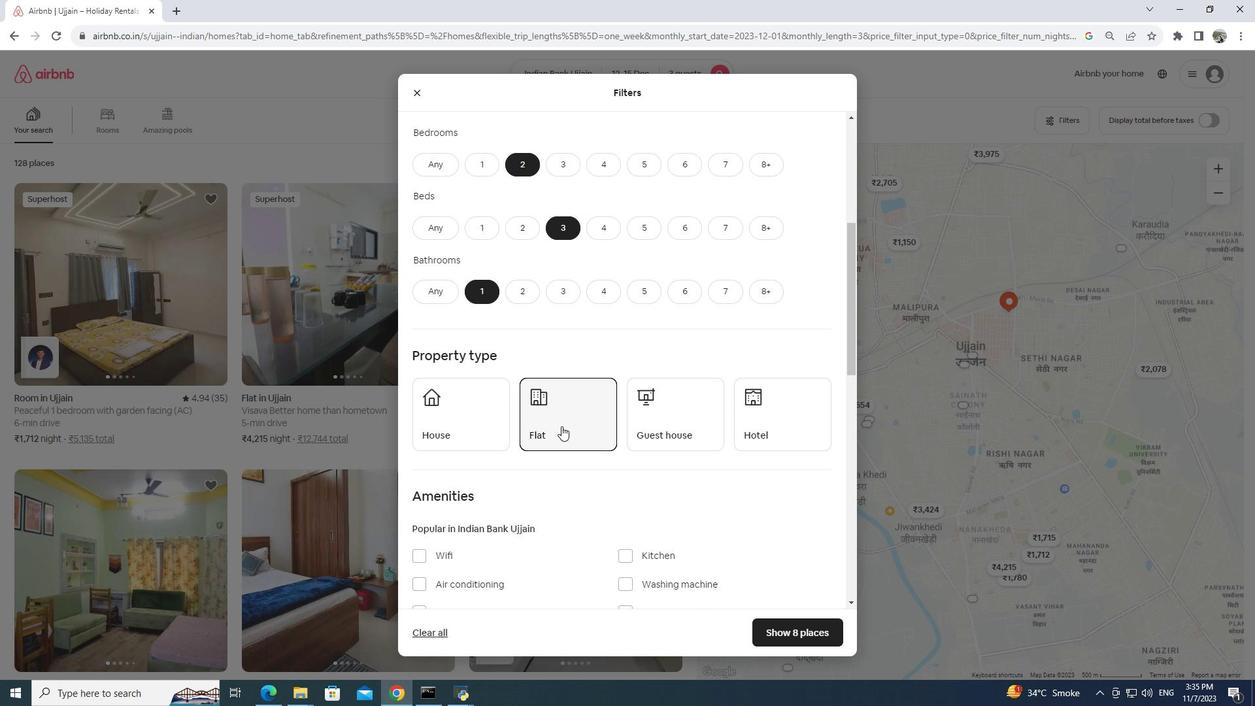 
Action: Mouse scrolled (561, 425) with delta (0, 0)
Screenshot: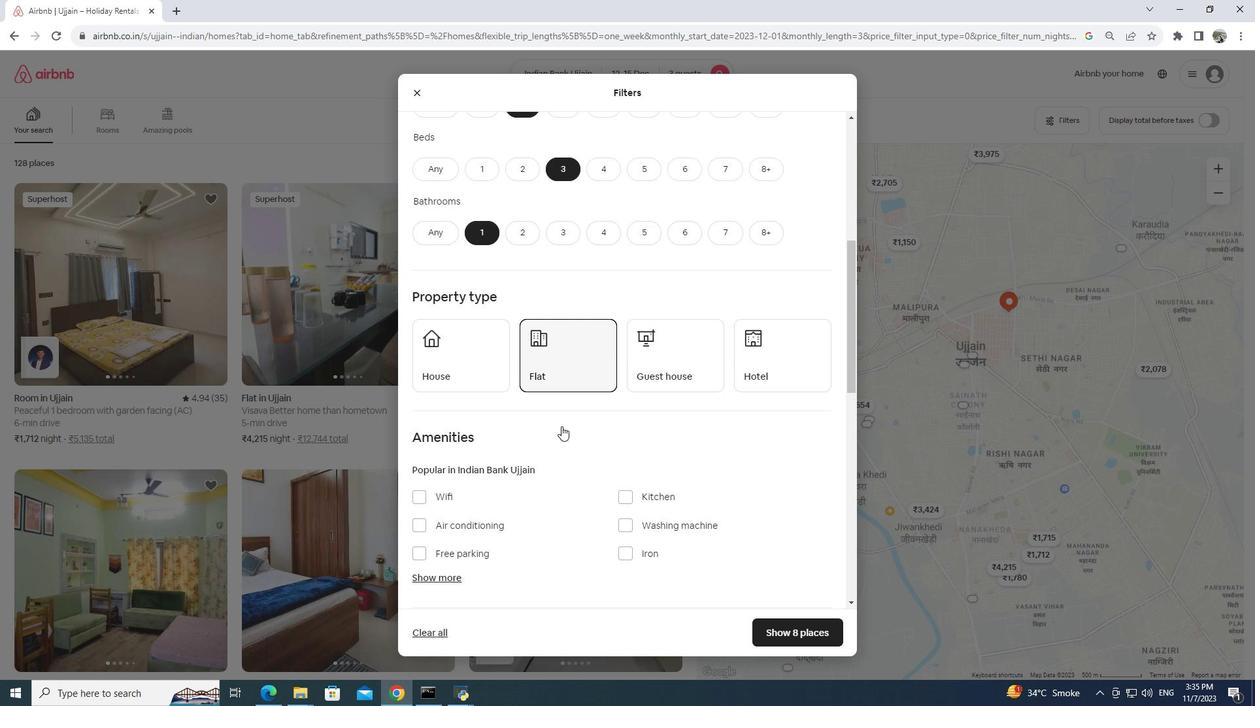
Action: Mouse scrolled (561, 425) with delta (0, 0)
Screenshot: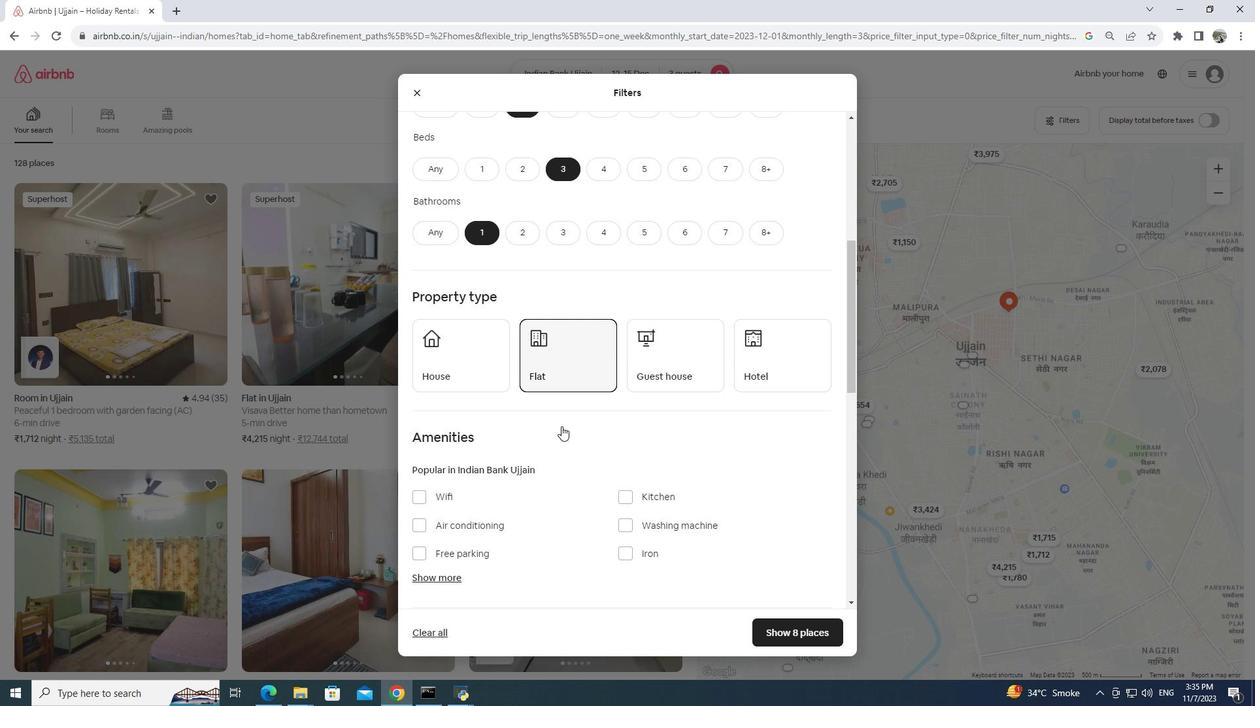 
Action: Mouse scrolled (561, 425) with delta (0, 0)
Screenshot: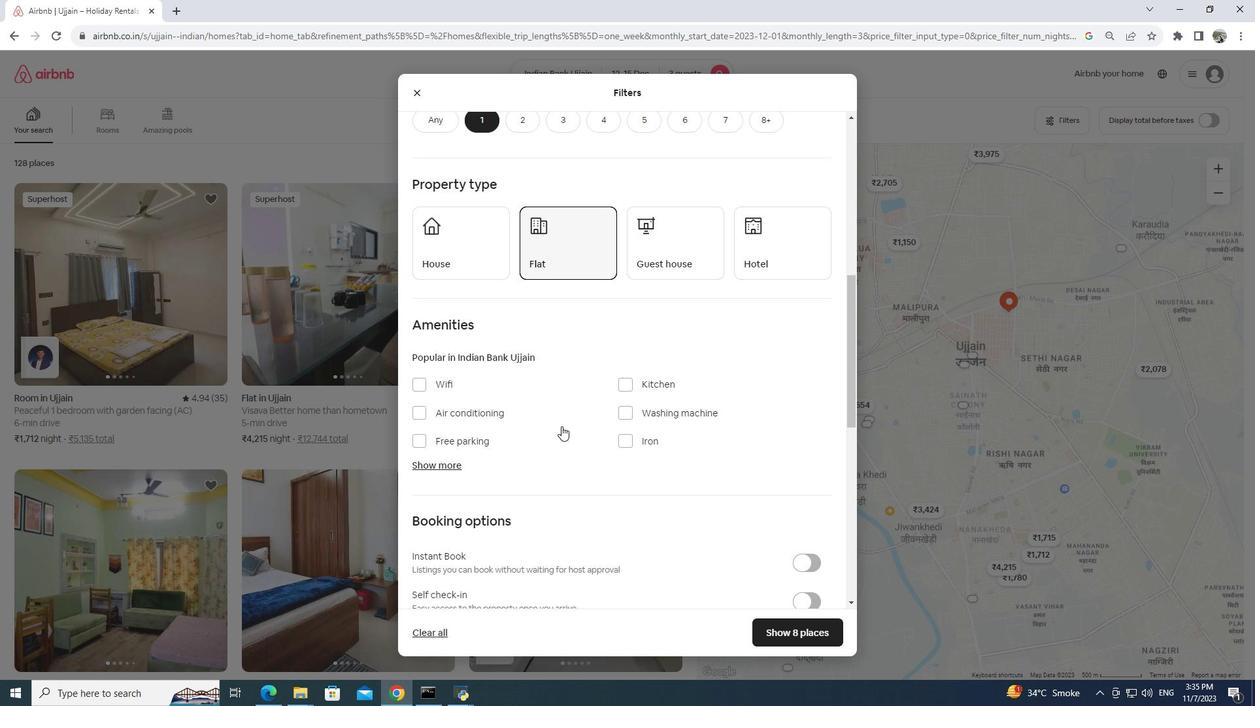 
Action: Mouse moved to (624, 385)
Screenshot: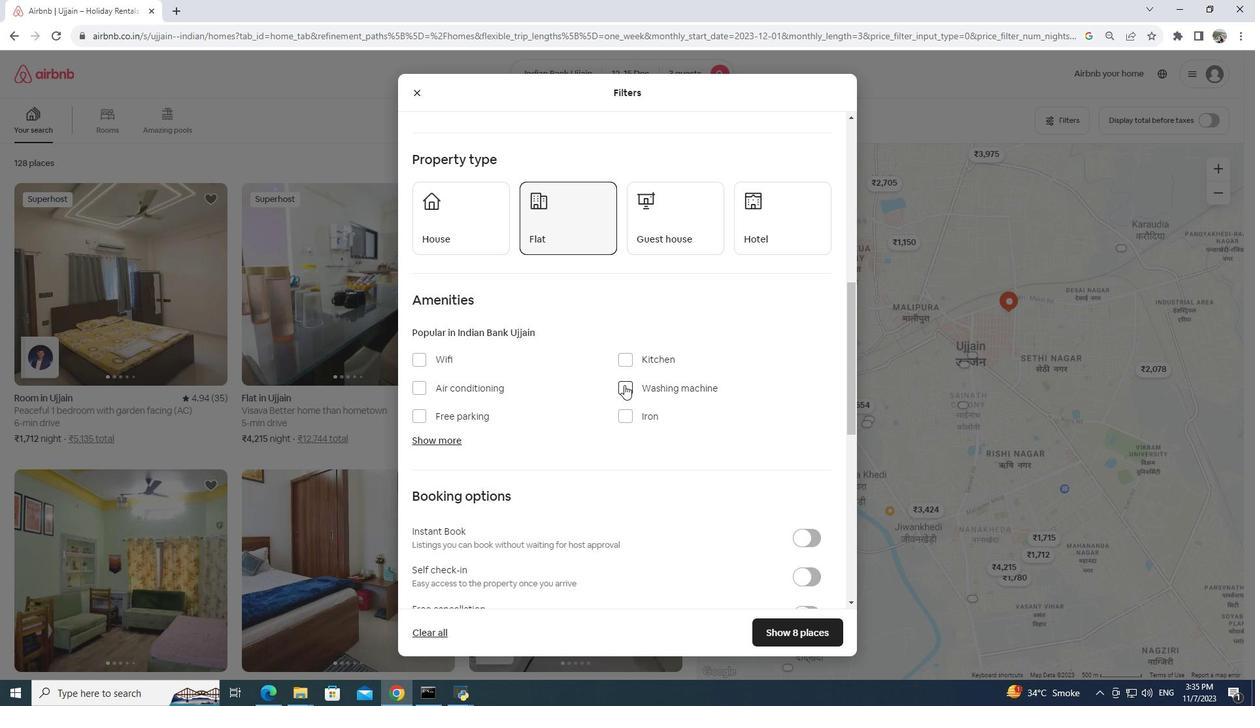 
Action: Mouse pressed left at (624, 385)
Screenshot: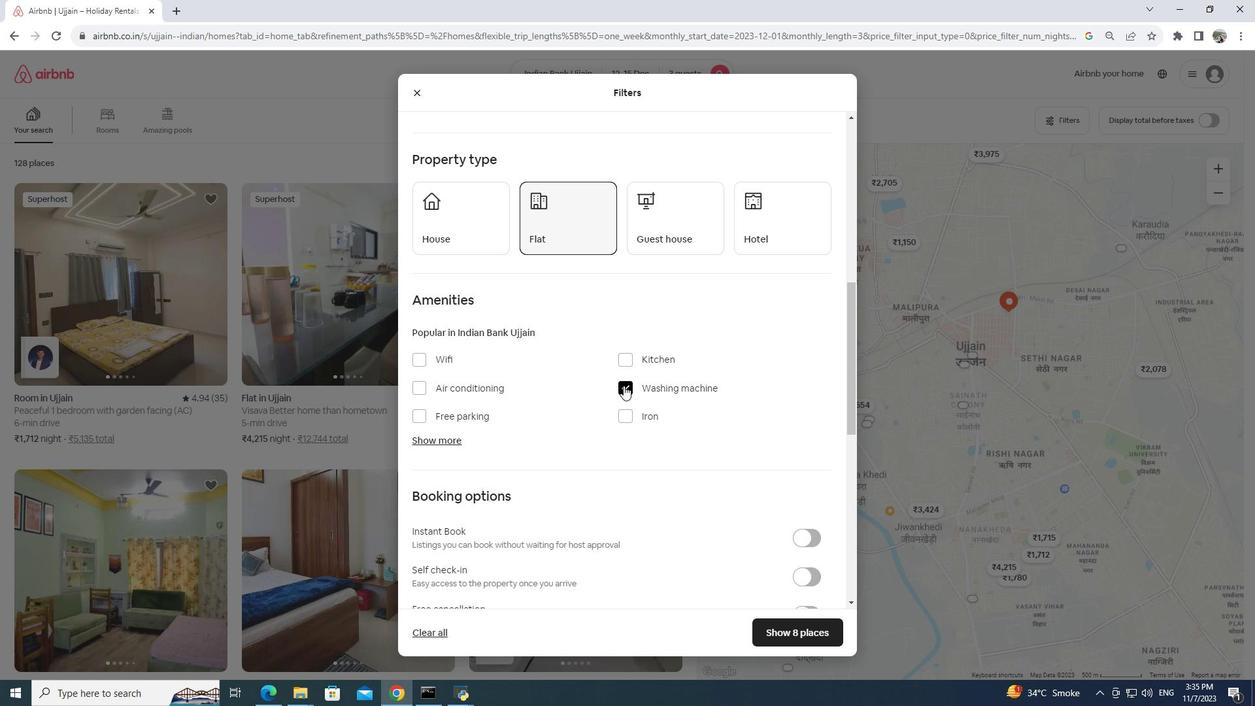 
Action: Mouse moved to (790, 631)
Screenshot: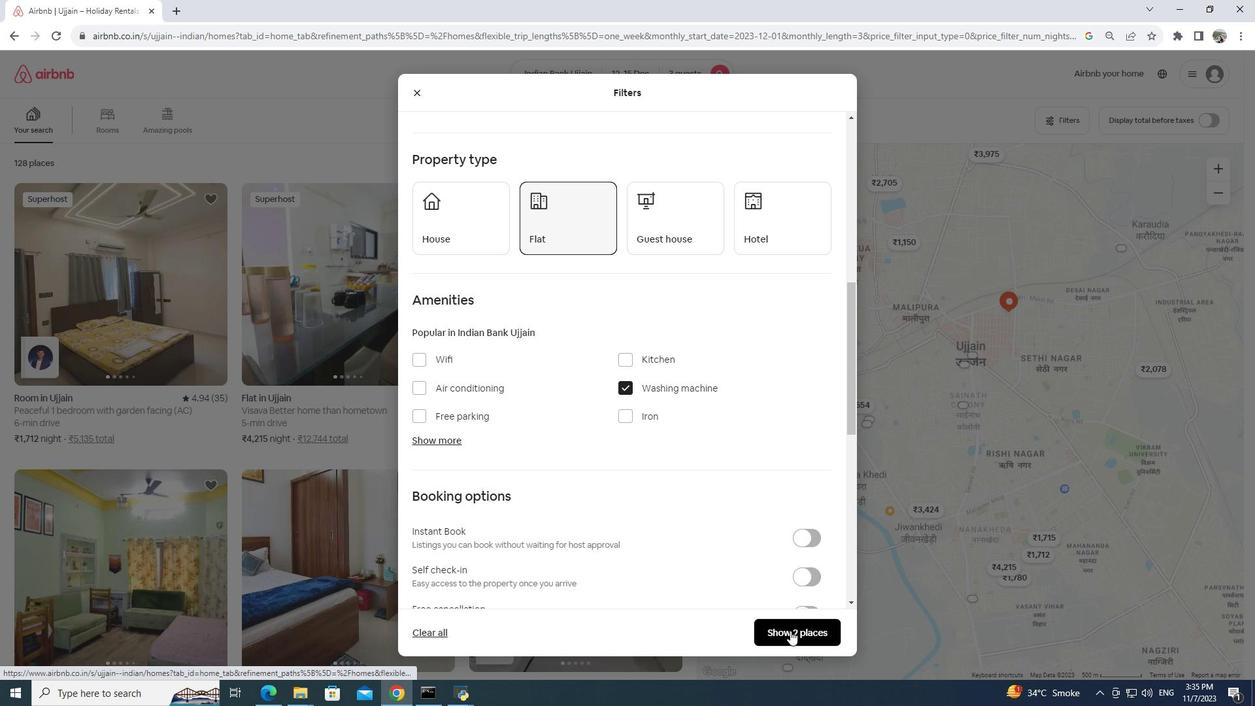 
Action: Mouse pressed left at (790, 631)
Screenshot: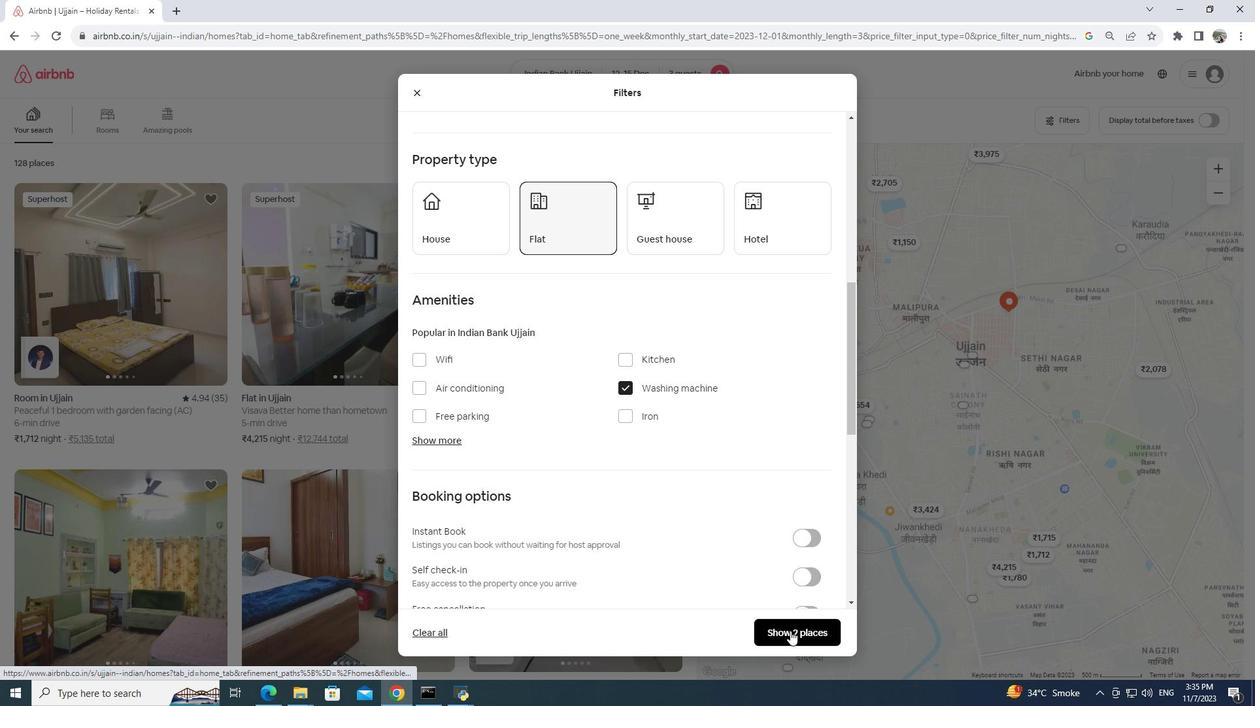 
Action: Mouse moved to (153, 336)
Screenshot: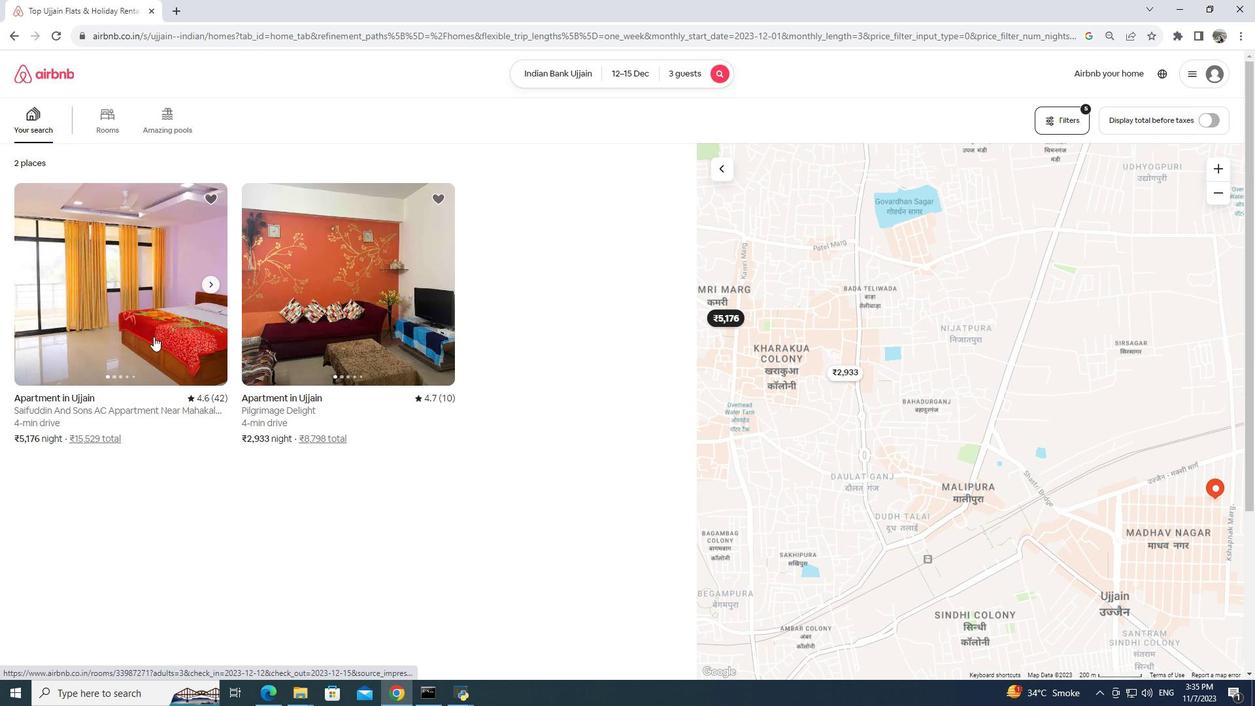 
Action: Mouse pressed left at (153, 336)
Screenshot: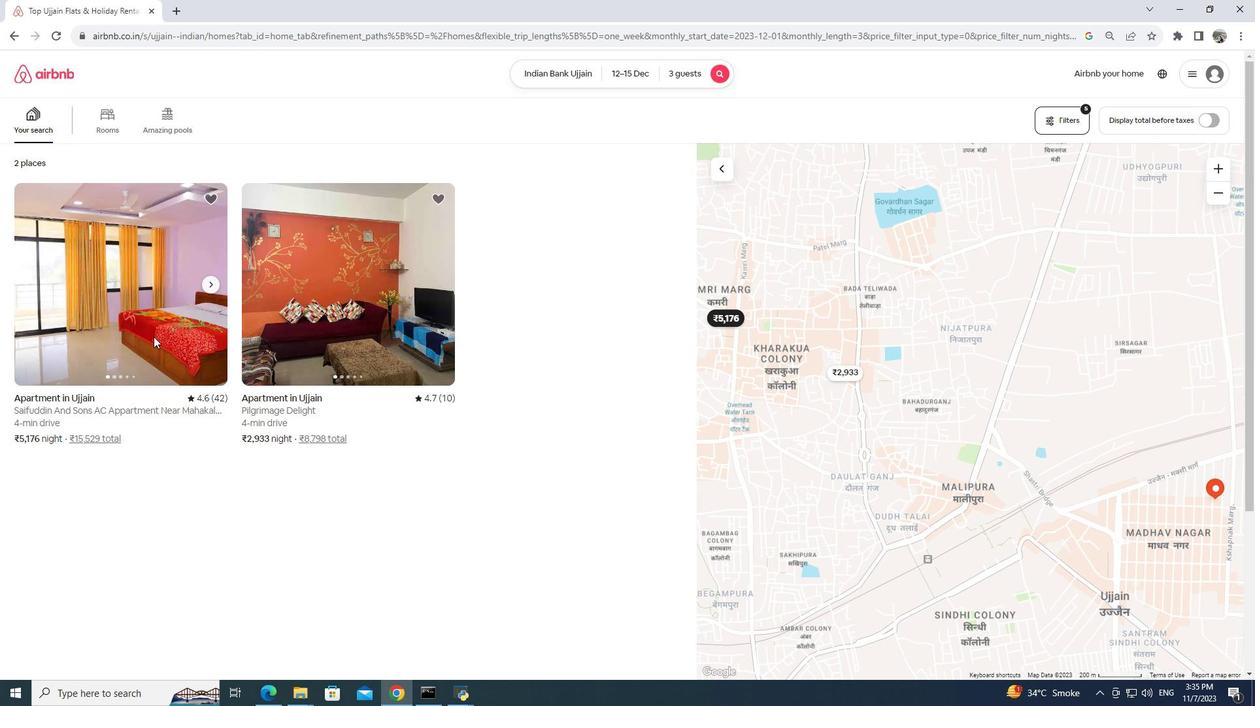
Action: Mouse pressed left at (153, 336)
Screenshot: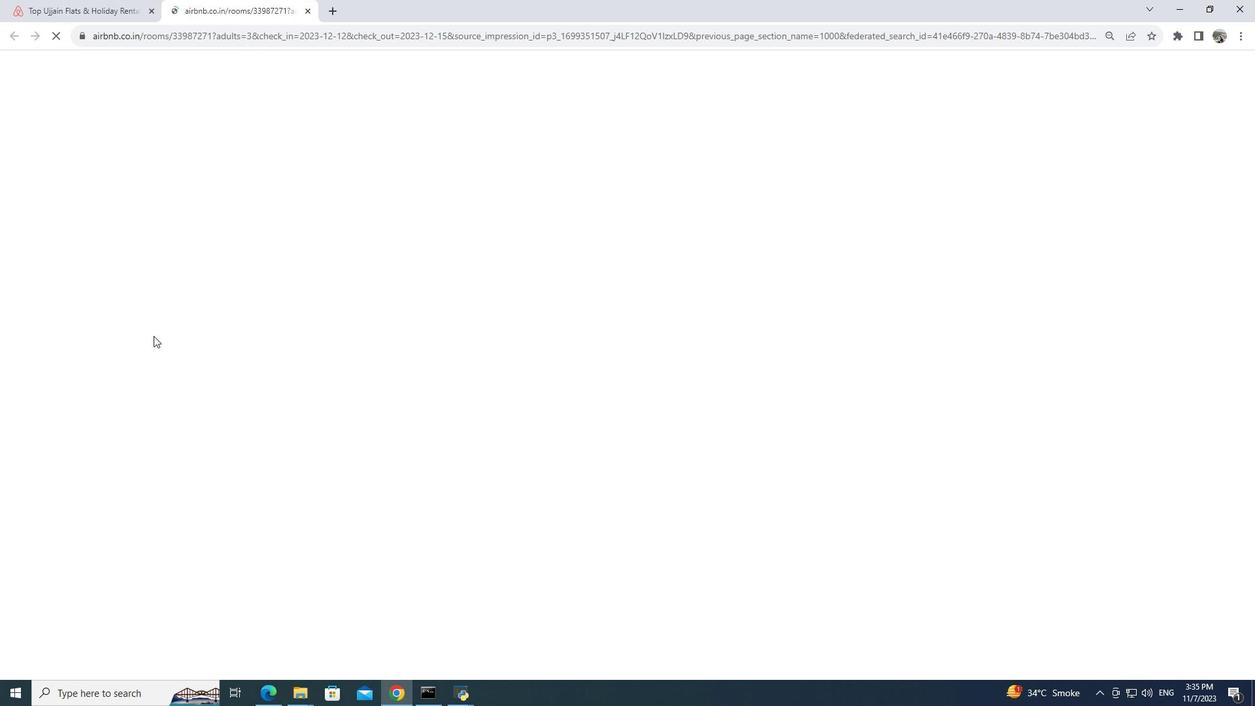 
Action: Mouse moved to (308, 8)
Screenshot: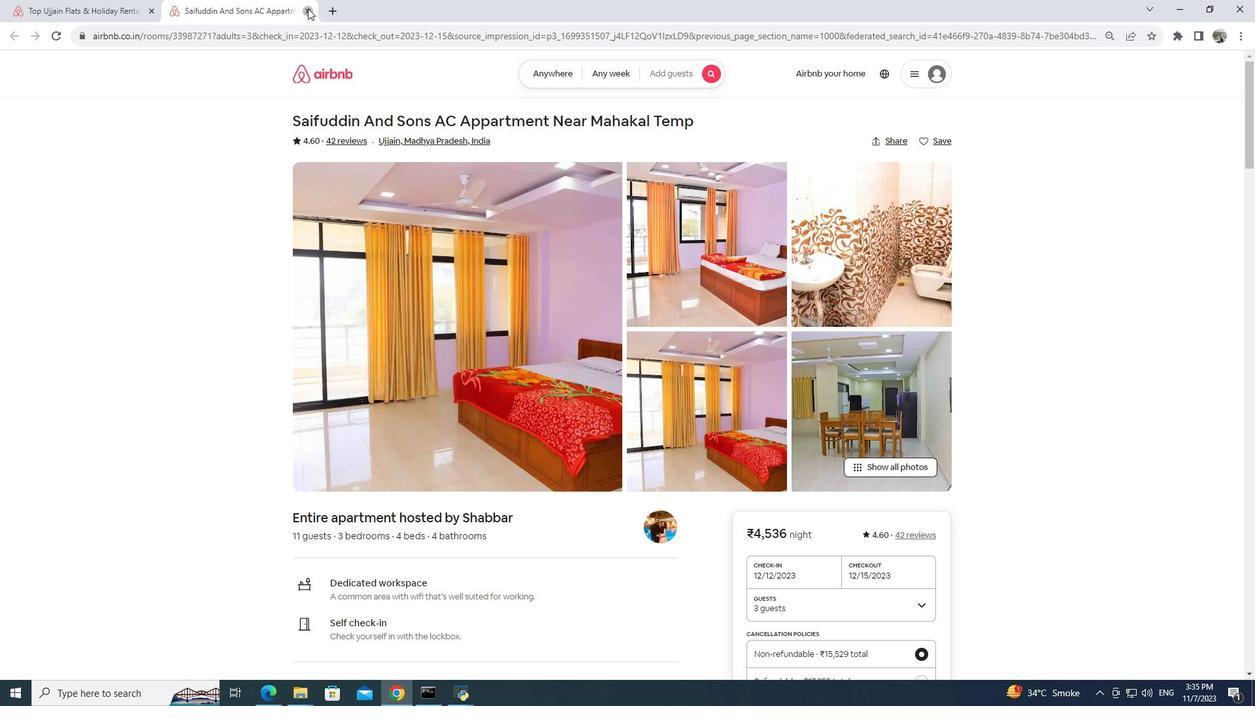 
Action: Mouse pressed left at (308, 8)
Screenshot: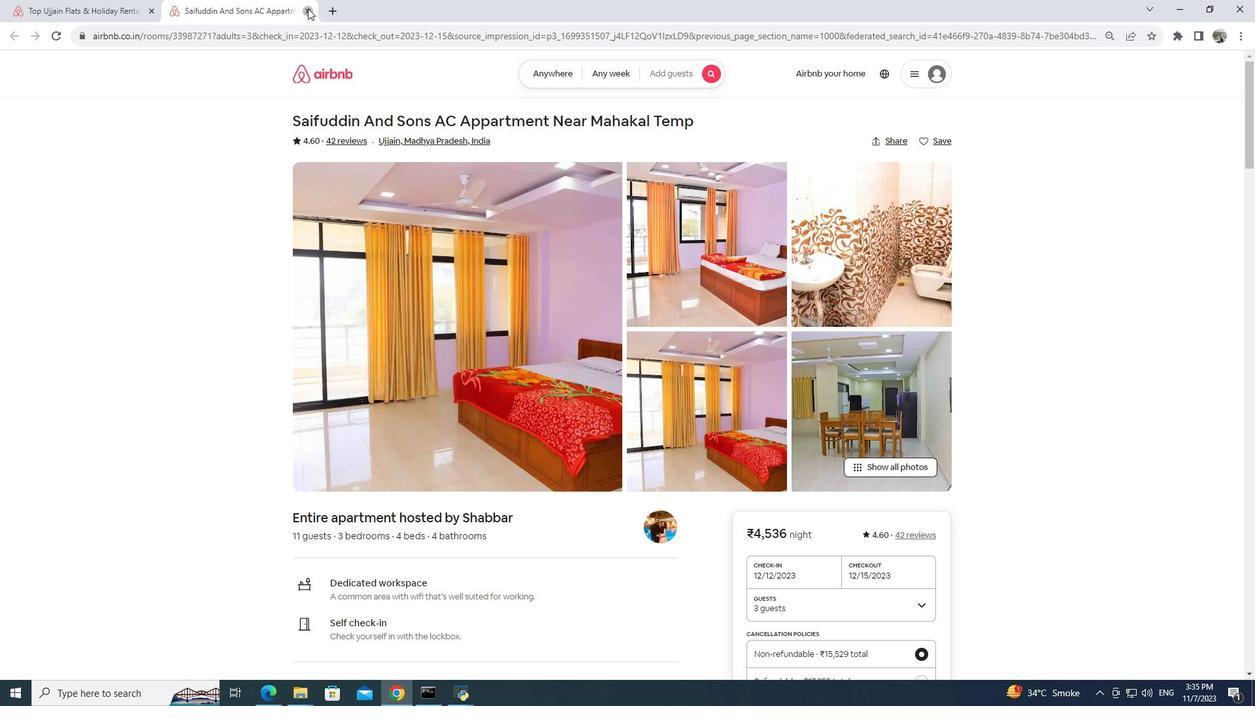 
Action: Mouse moved to (345, 331)
Screenshot: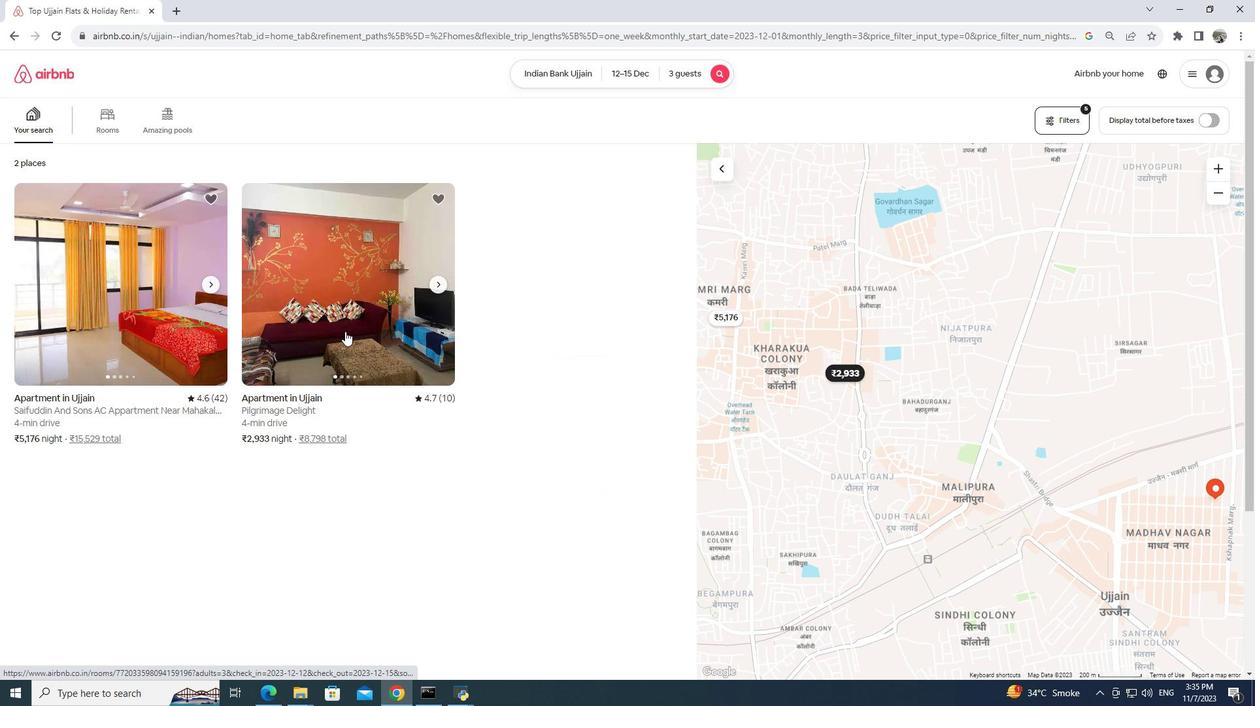 
Action: Mouse pressed left at (345, 331)
Screenshot: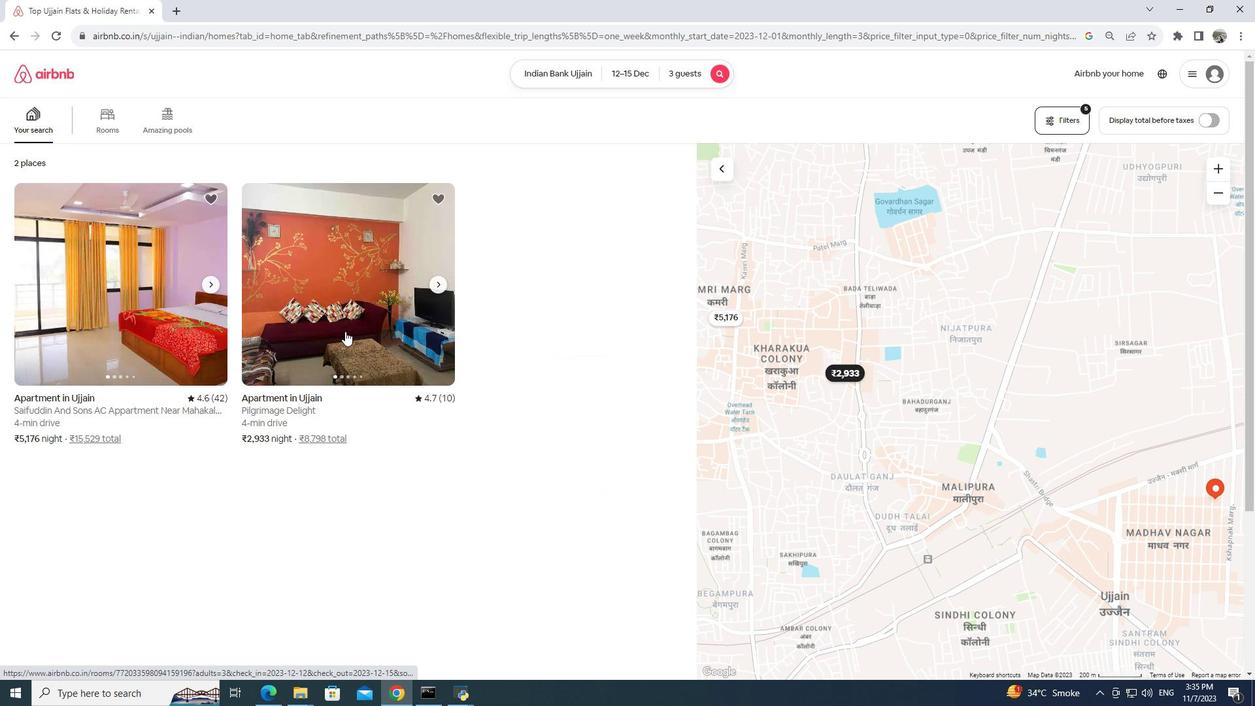 
Action: Mouse moved to (350, 330)
Screenshot: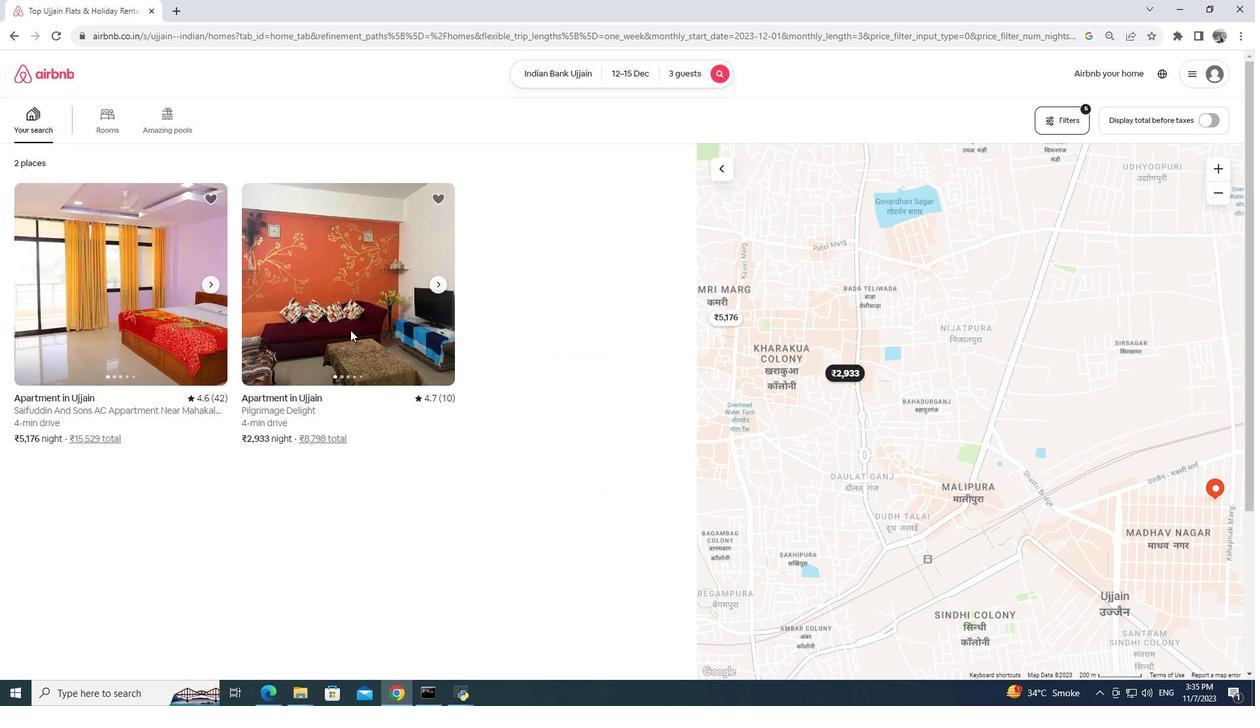 
Action: Mouse pressed left at (350, 330)
Screenshot: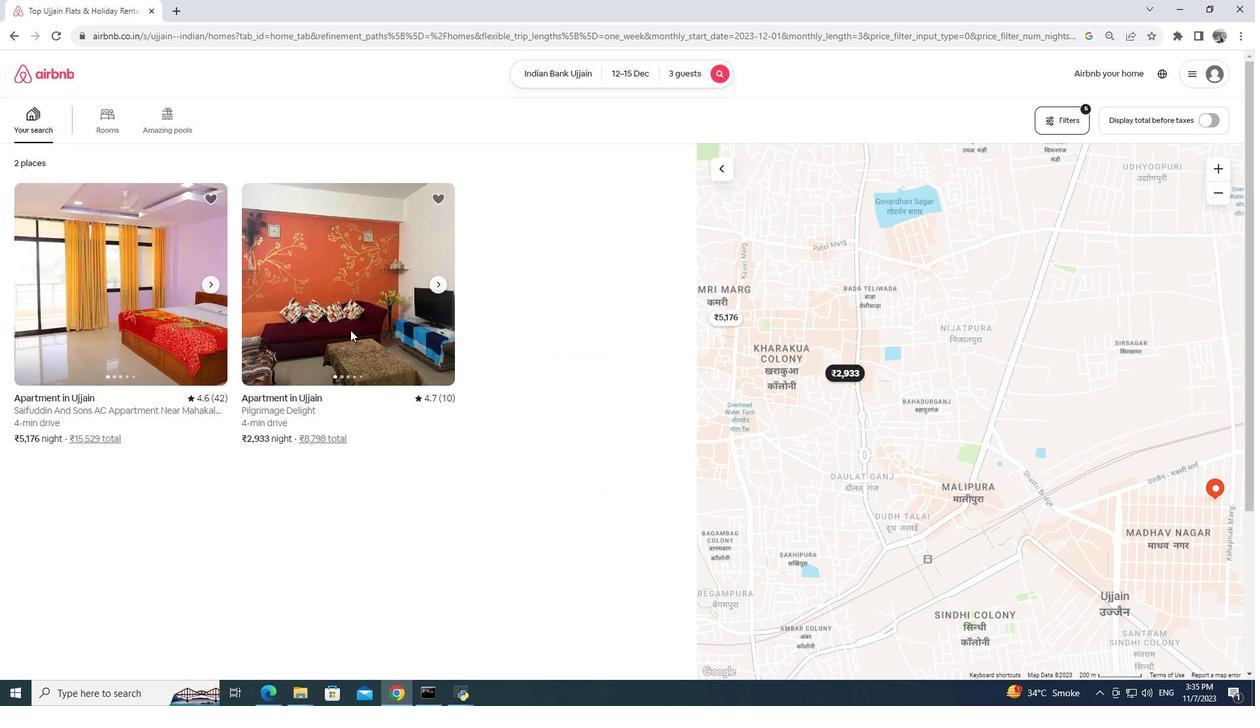 
Action: Mouse moved to (228, 325)
Screenshot: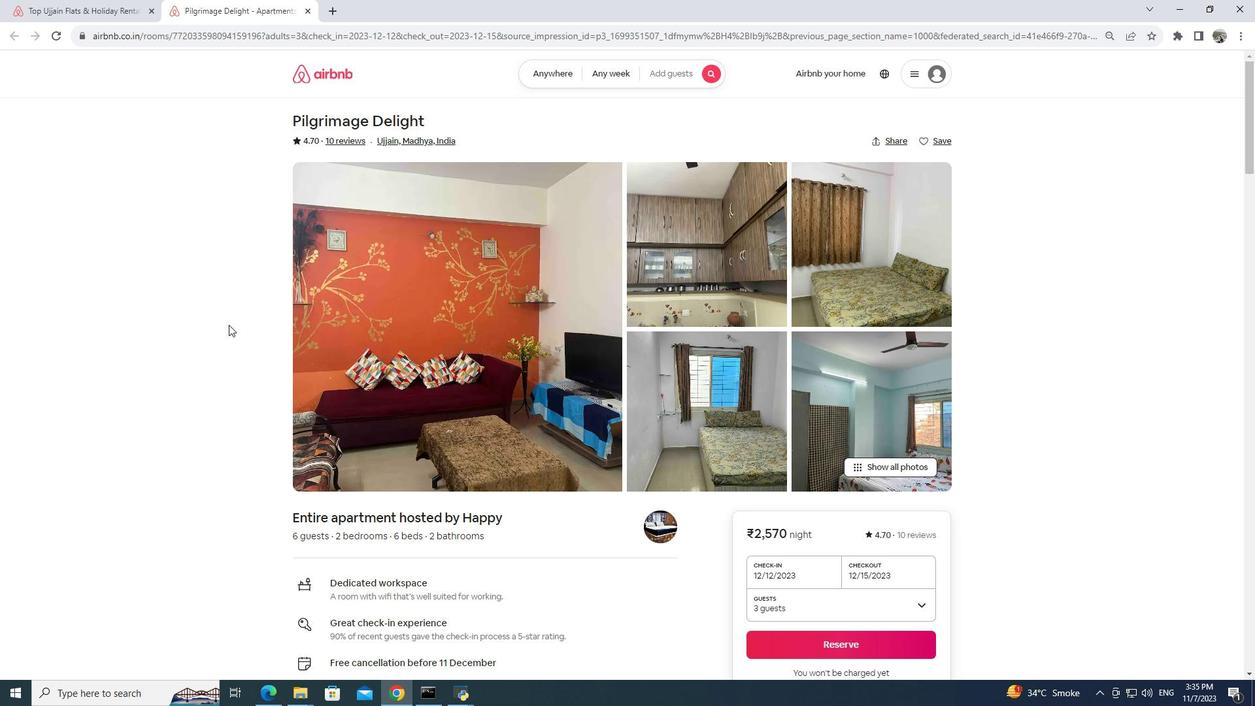 
